 Task: Search one way flight ticket for 5 adults, 1 child, 2 infants in seat and 1 infant on lap in business from Sanford: Orlando Sanford International Airport to Springfield: Abraham Lincoln Capital Airport on 5-2-2023. Choice of flights is Frontier. Number of bags: 11 checked bags. Outbound departure time preference is 11:30.
Action: Mouse moved to (280, 362)
Screenshot: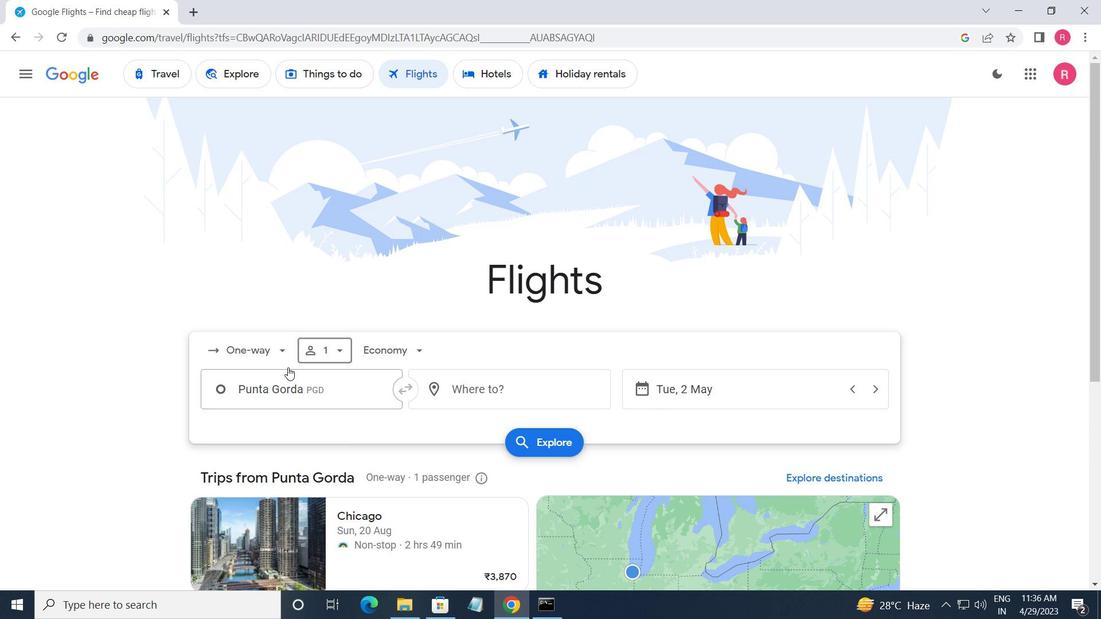 
Action: Mouse pressed left at (280, 362)
Screenshot: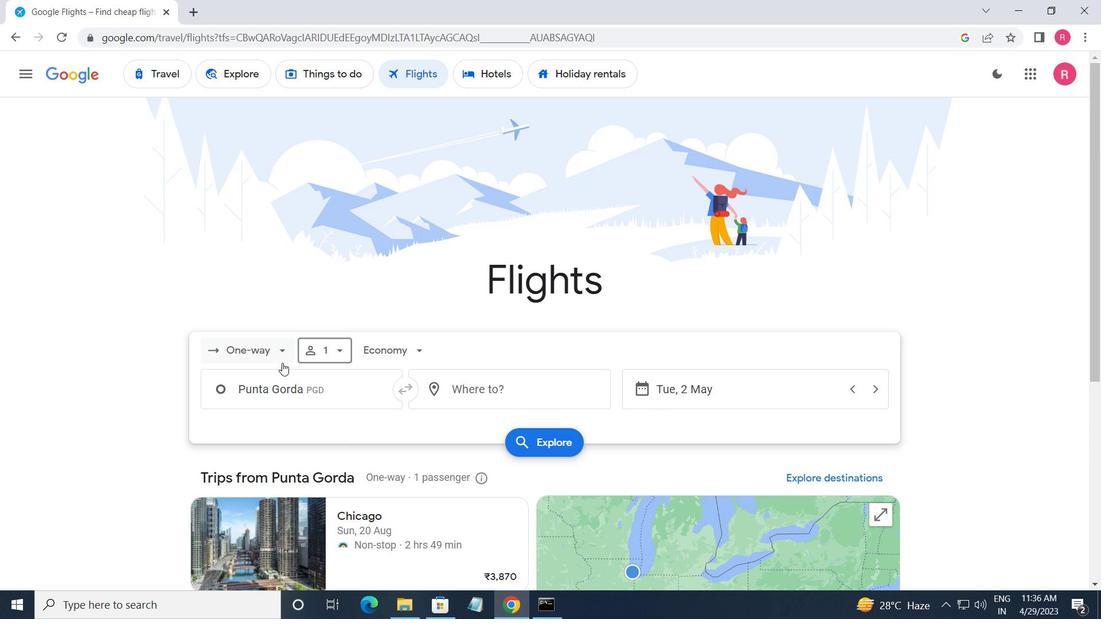 
Action: Mouse moved to (267, 418)
Screenshot: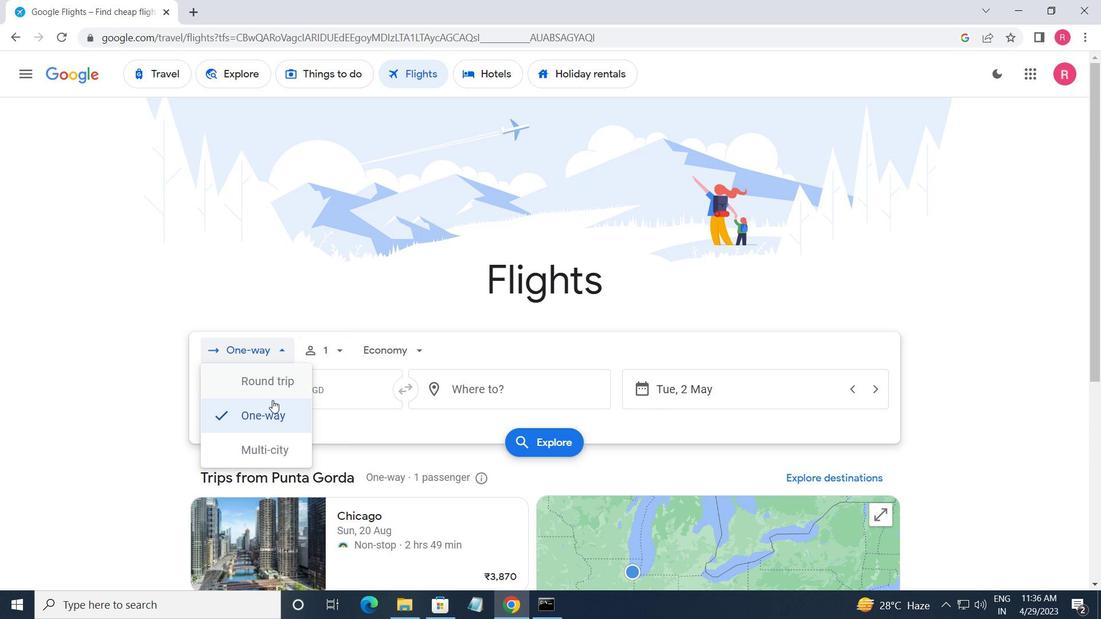 
Action: Mouse pressed left at (267, 418)
Screenshot: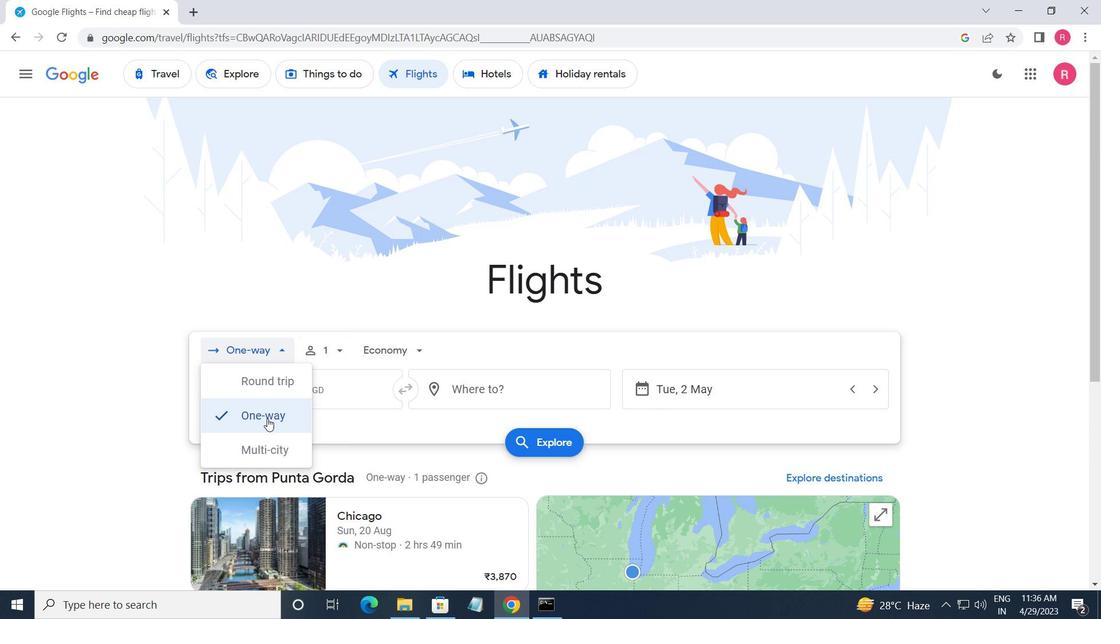 
Action: Mouse moved to (336, 361)
Screenshot: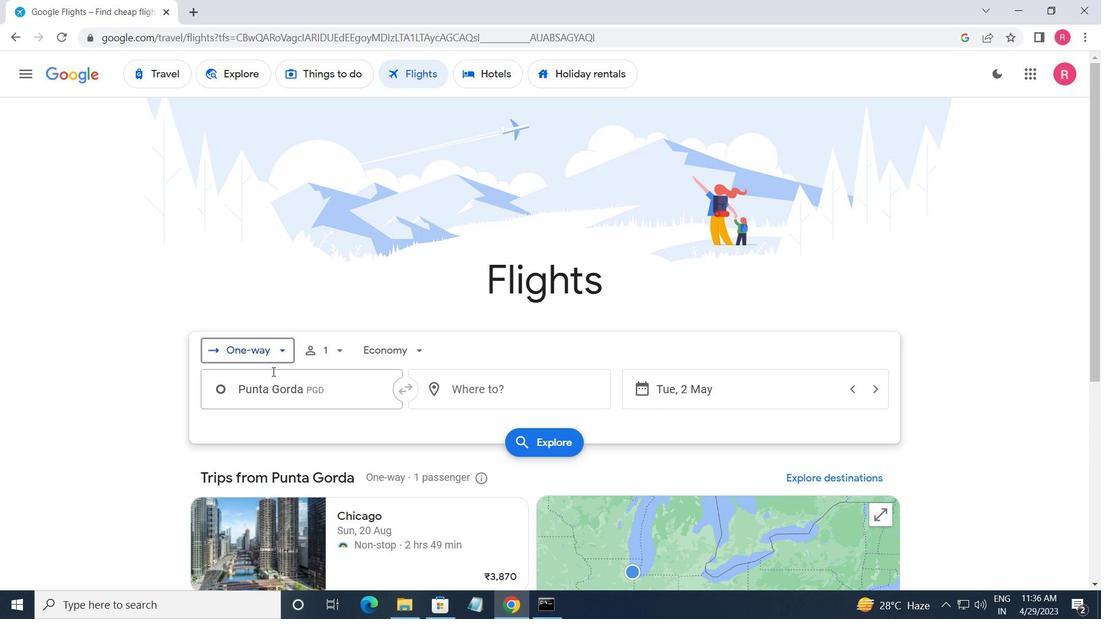 
Action: Mouse pressed left at (336, 361)
Screenshot: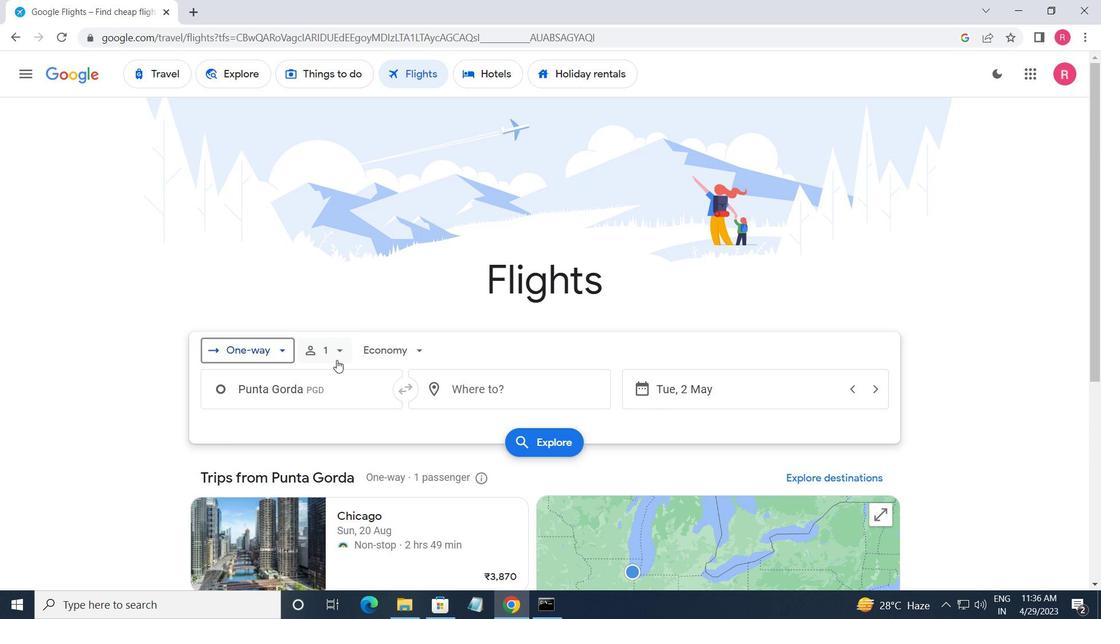 
Action: Mouse moved to (445, 395)
Screenshot: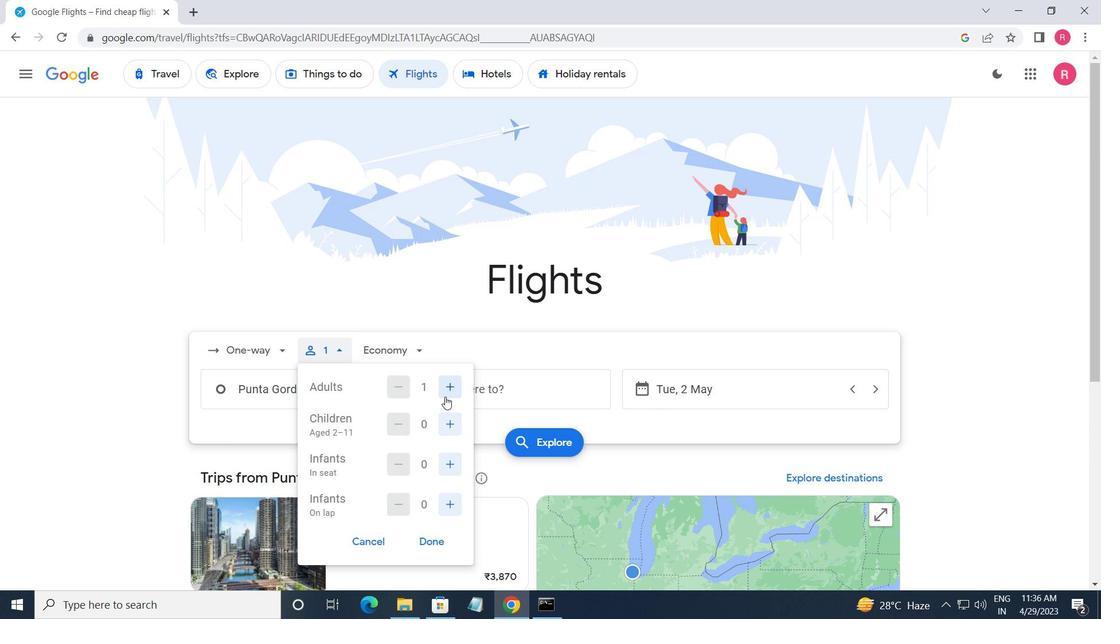 
Action: Mouse pressed left at (445, 395)
Screenshot: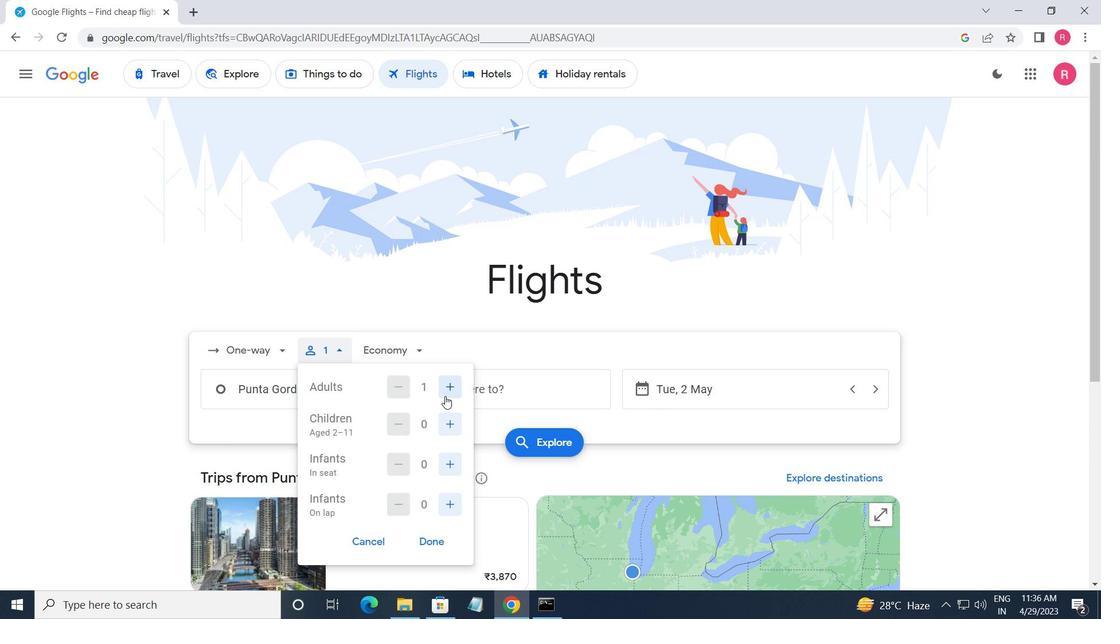 
Action: Mouse moved to (445, 394)
Screenshot: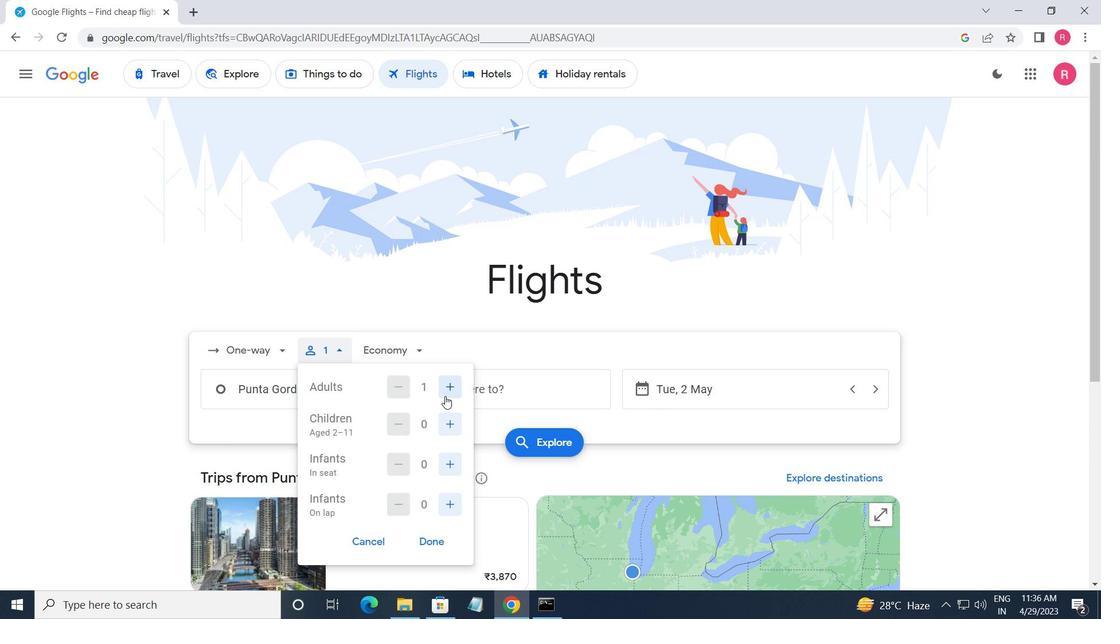 
Action: Mouse pressed left at (445, 394)
Screenshot: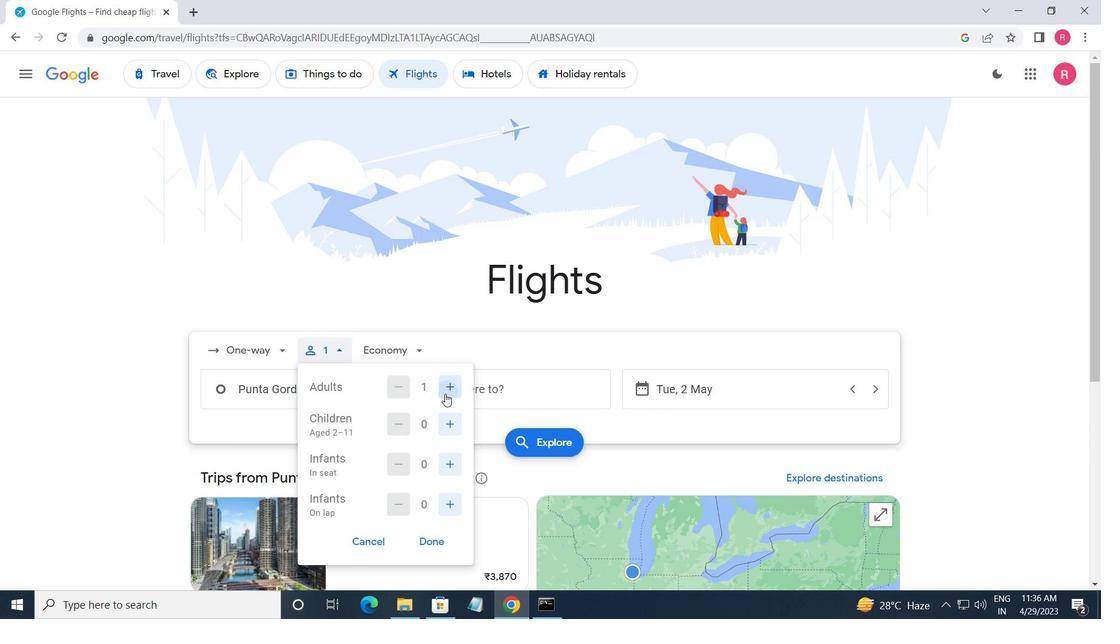 
Action: Mouse pressed left at (445, 394)
Screenshot: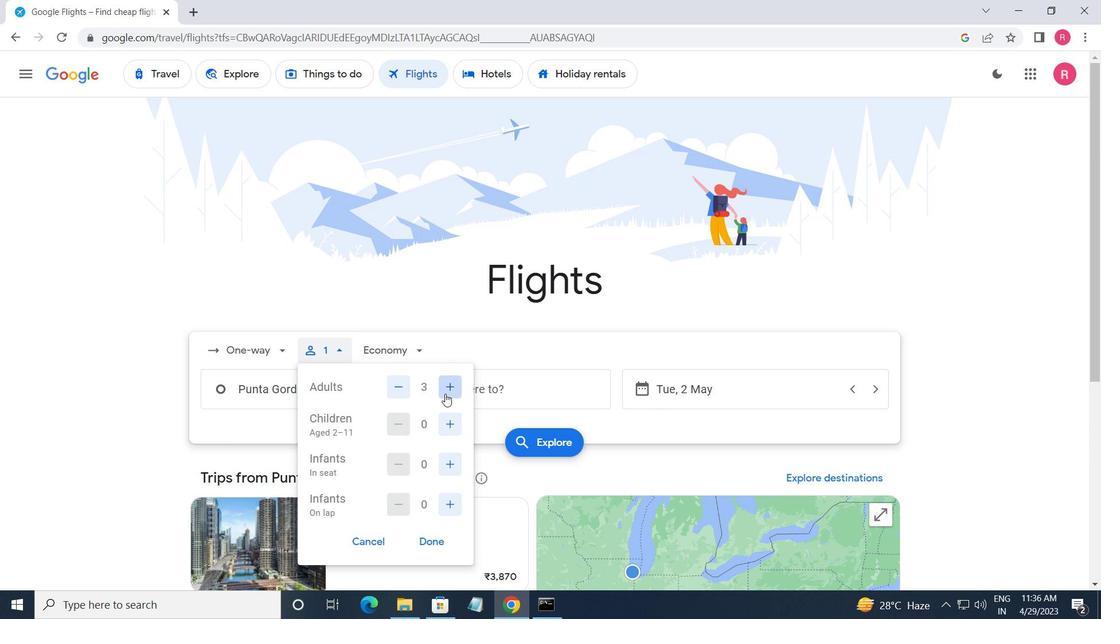 
Action: Mouse pressed left at (445, 394)
Screenshot: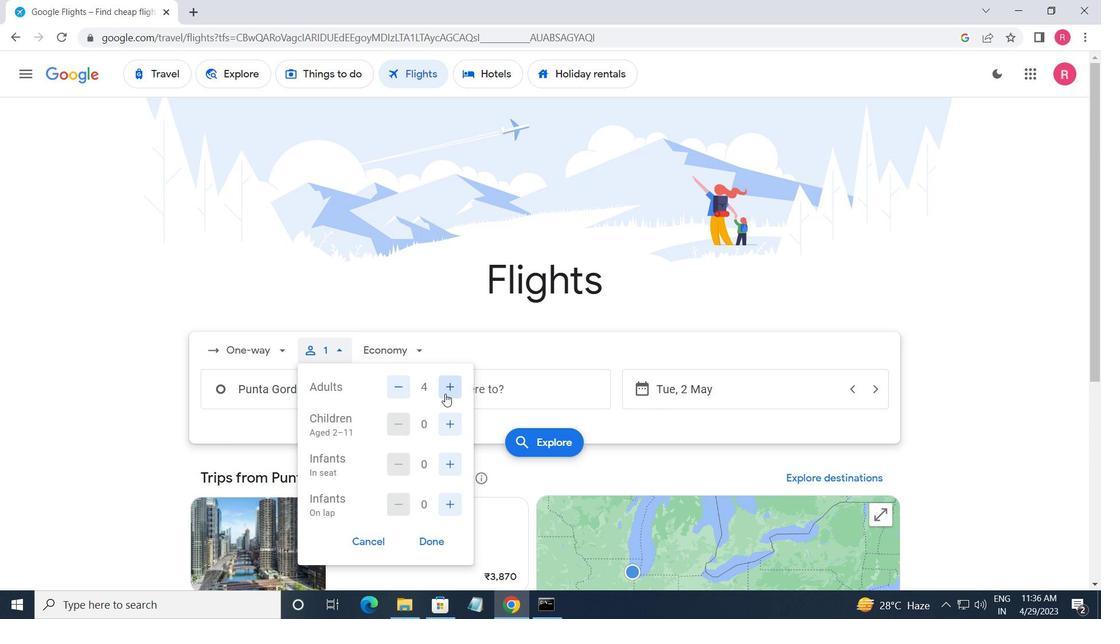 
Action: Mouse moved to (447, 431)
Screenshot: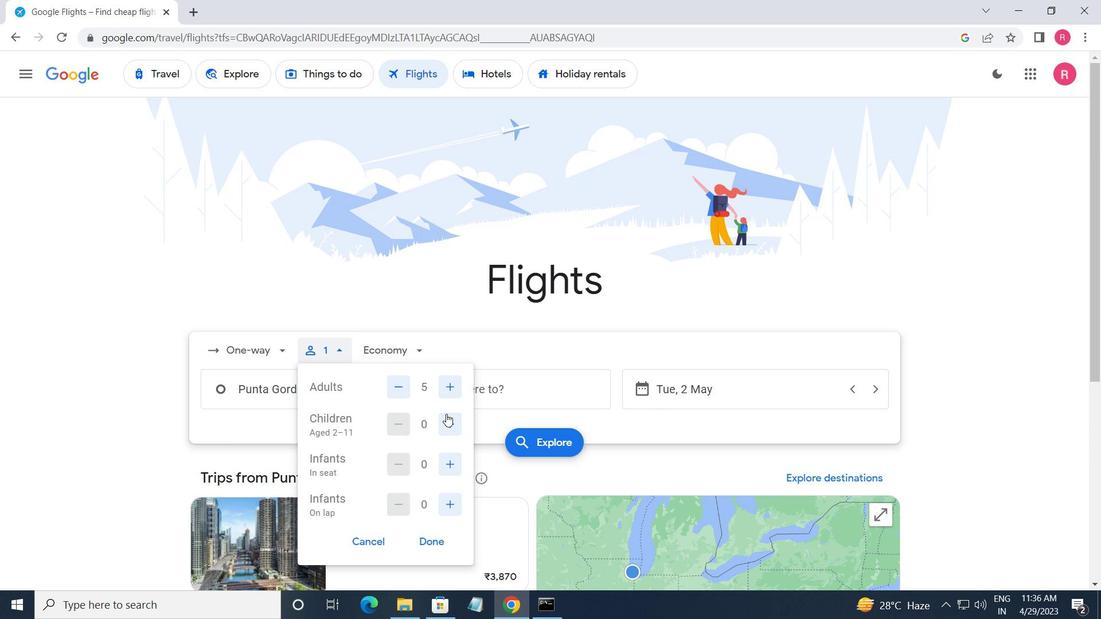 
Action: Mouse pressed left at (447, 431)
Screenshot: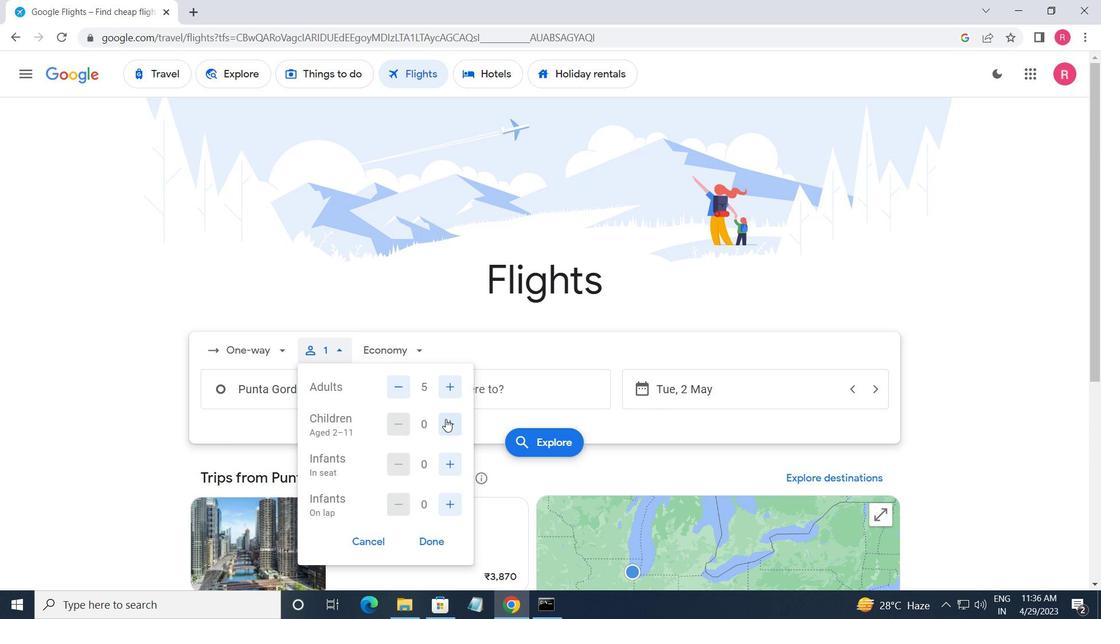 
Action: Mouse moved to (448, 455)
Screenshot: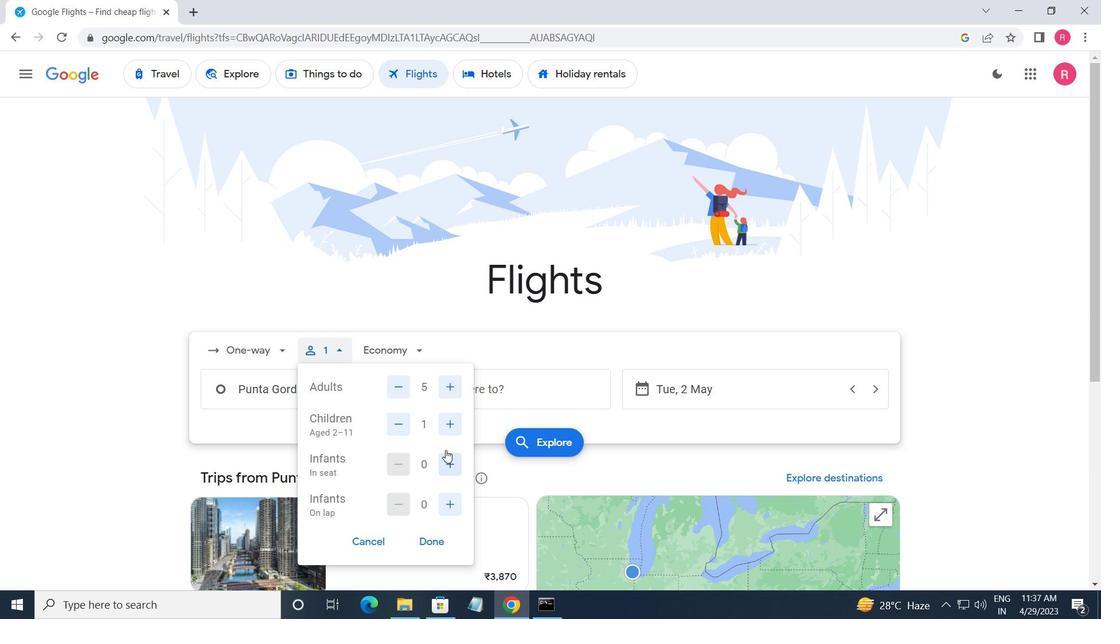 
Action: Mouse pressed left at (448, 455)
Screenshot: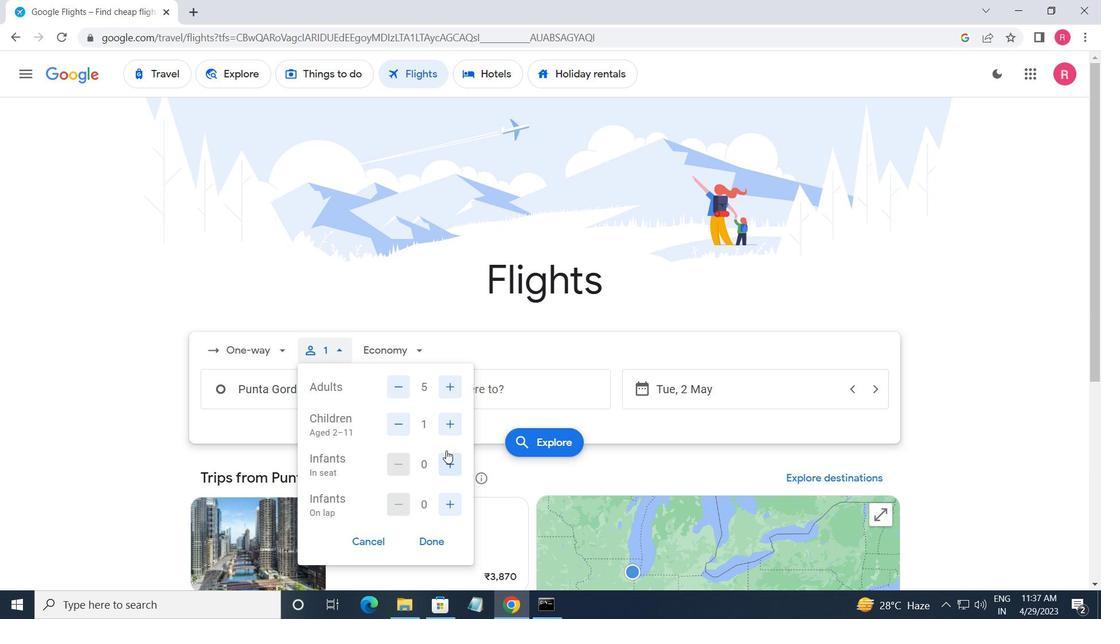 
Action: Mouse pressed left at (448, 455)
Screenshot: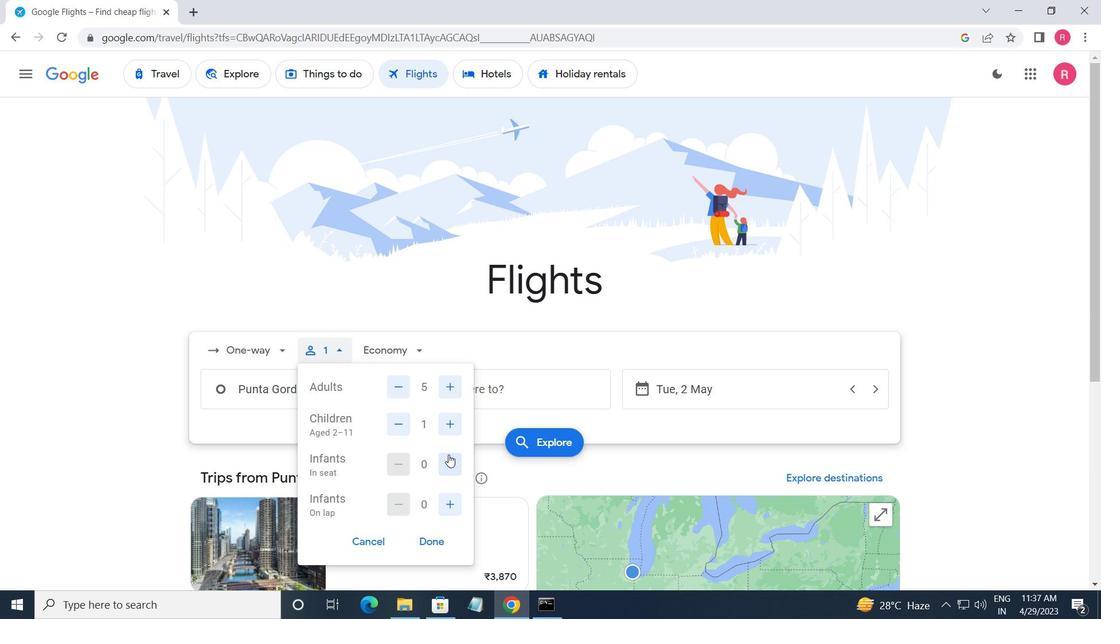 
Action: Mouse moved to (449, 499)
Screenshot: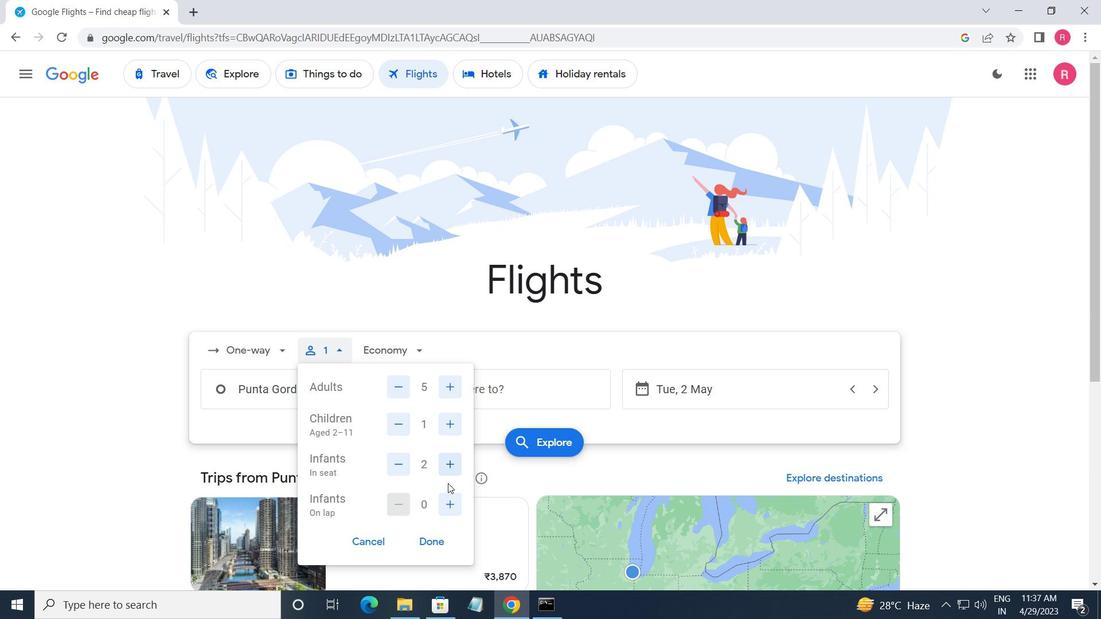 
Action: Mouse pressed left at (449, 499)
Screenshot: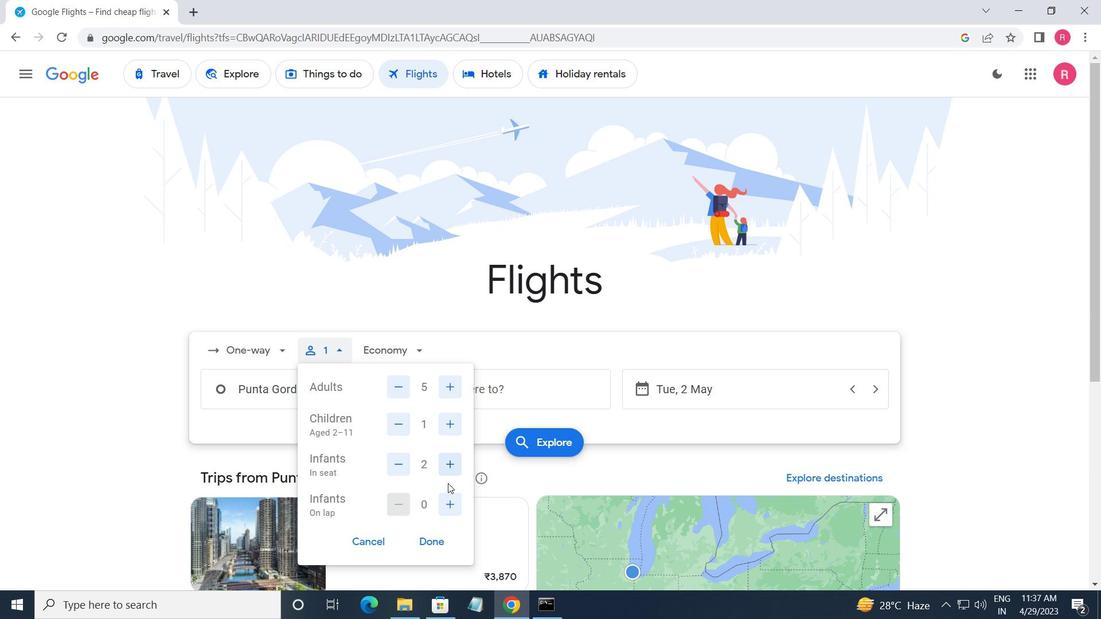 
Action: Mouse moved to (435, 535)
Screenshot: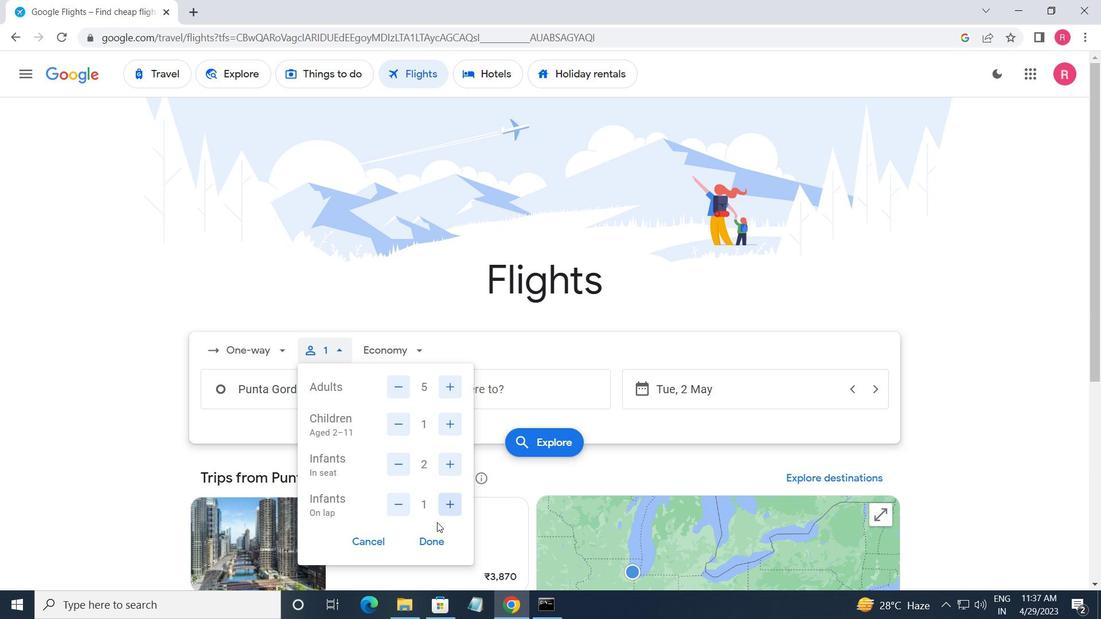 
Action: Mouse pressed left at (435, 535)
Screenshot: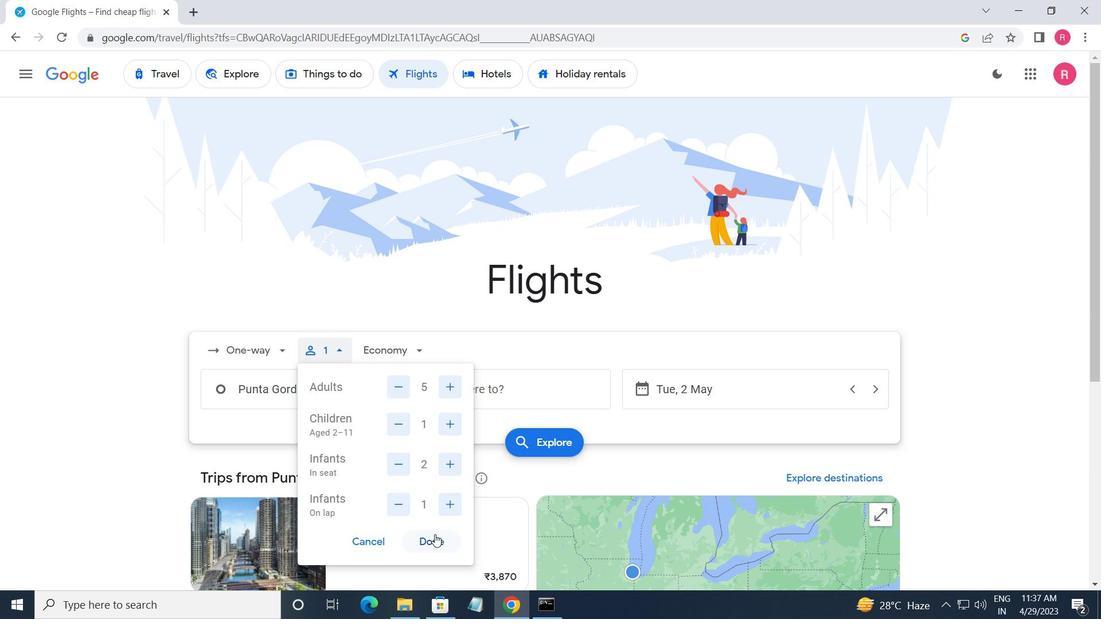 
Action: Mouse moved to (381, 339)
Screenshot: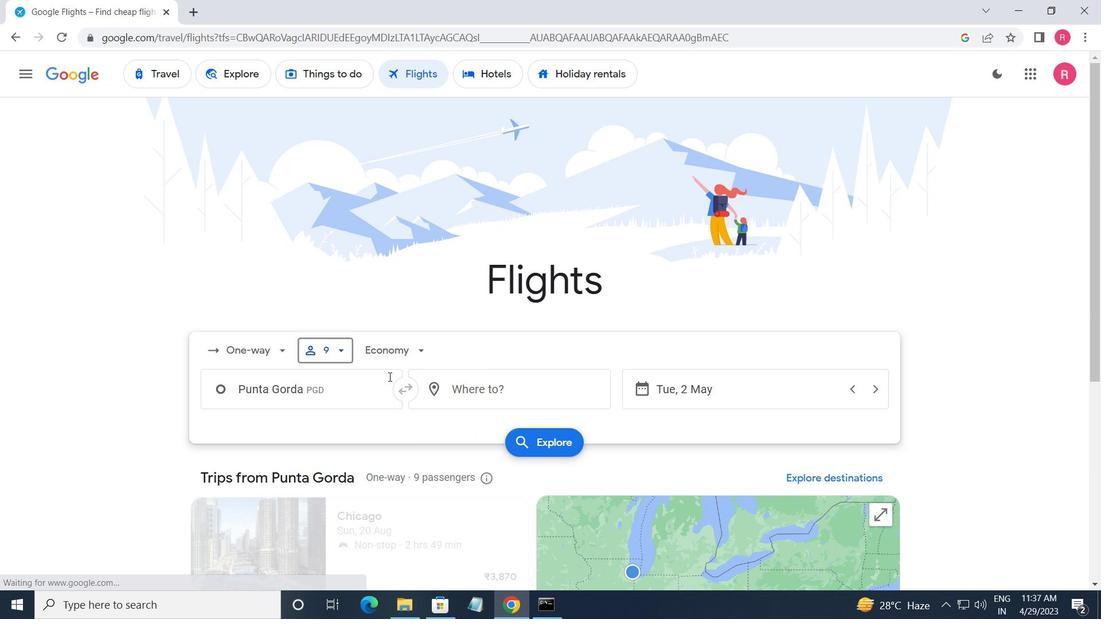 
Action: Mouse pressed left at (381, 339)
Screenshot: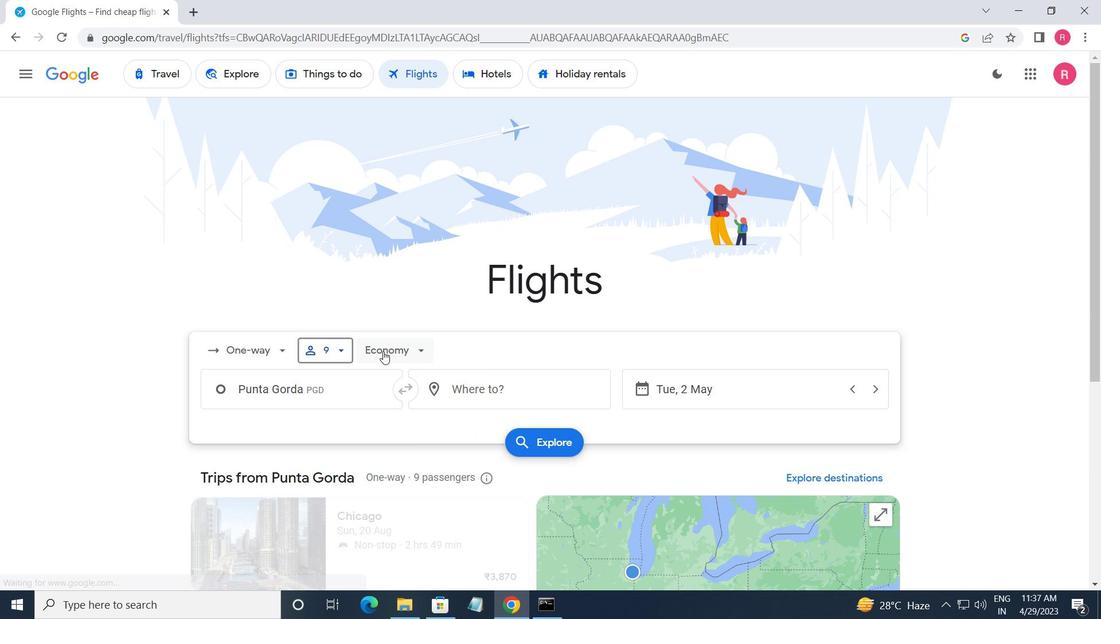
Action: Mouse moved to (418, 449)
Screenshot: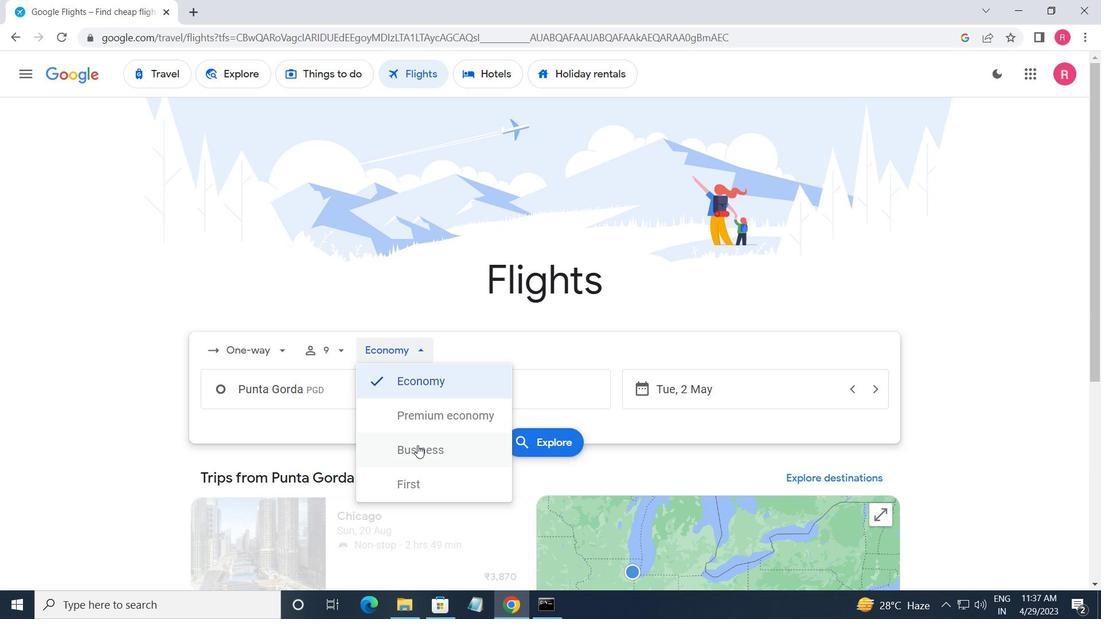 
Action: Mouse pressed left at (418, 449)
Screenshot: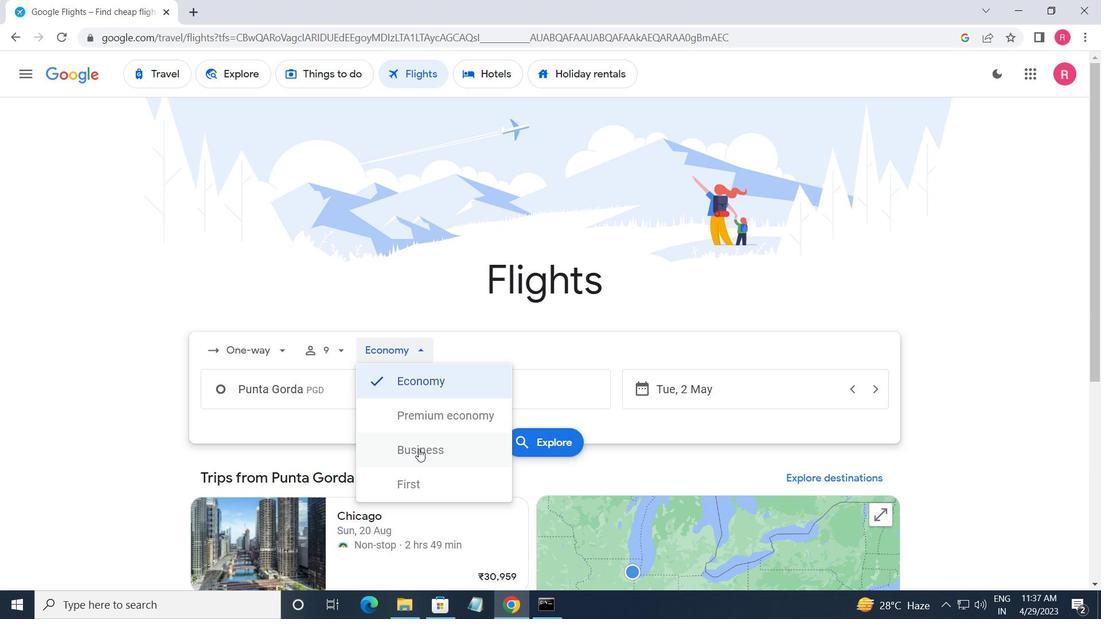 
Action: Mouse moved to (345, 399)
Screenshot: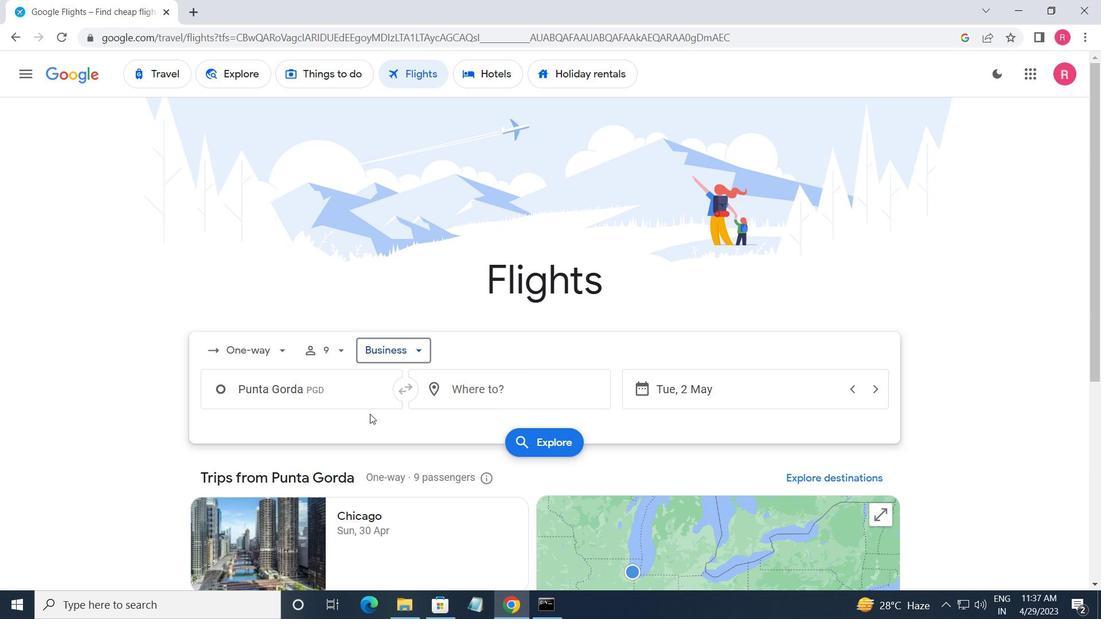 
Action: Mouse pressed left at (345, 399)
Screenshot: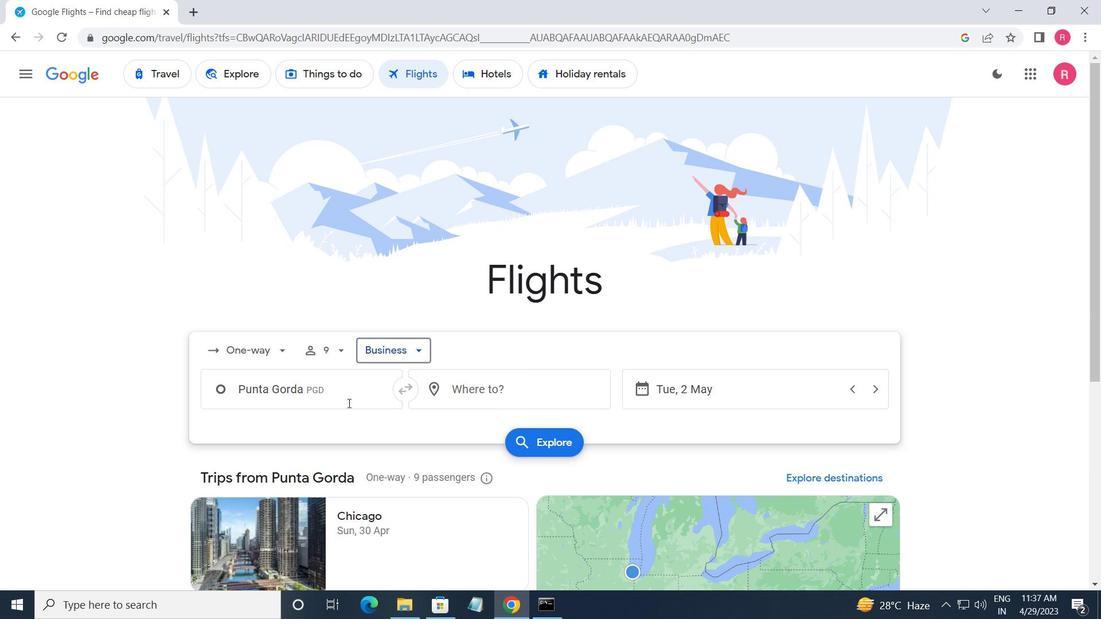 
Action: Mouse moved to (342, 428)
Screenshot: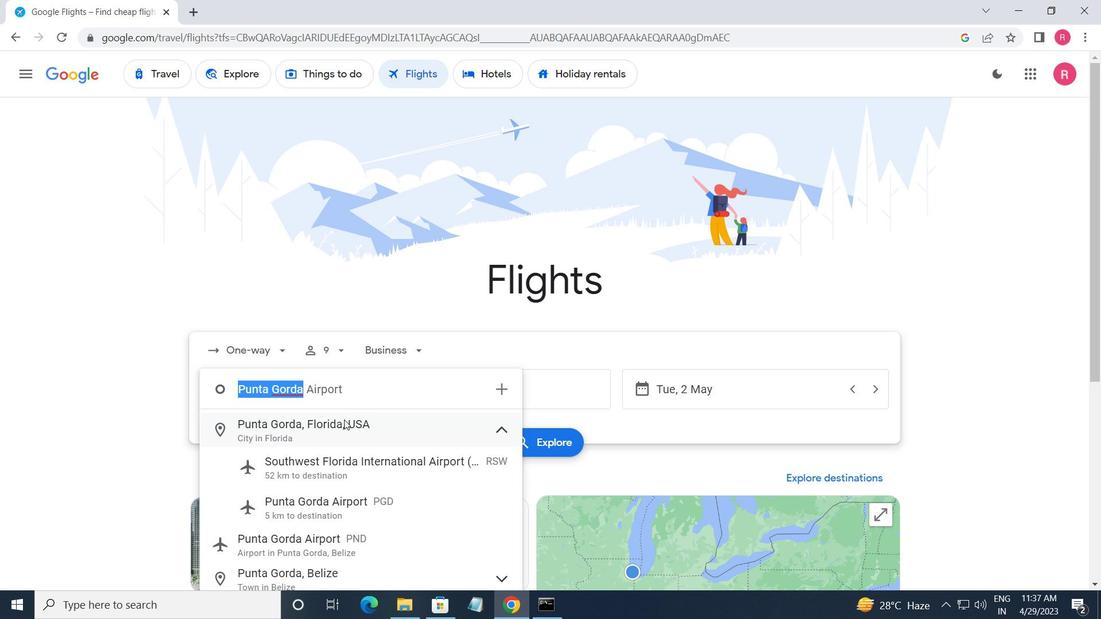 
Action: Key pressed <Key.shift_r>Orlando
Screenshot: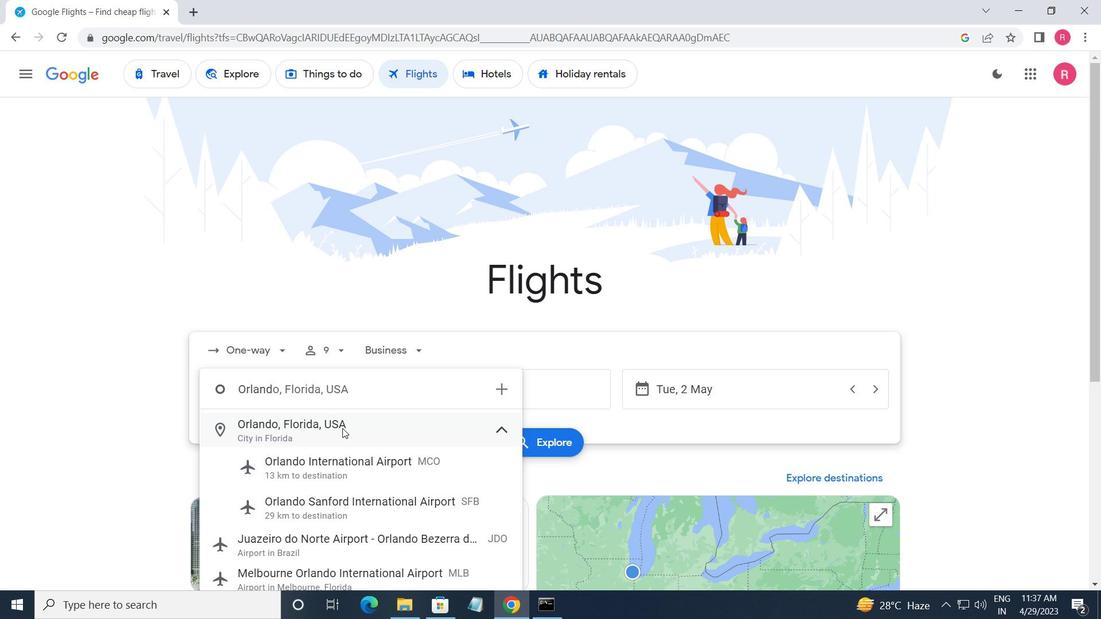 
Action: Mouse moved to (346, 510)
Screenshot: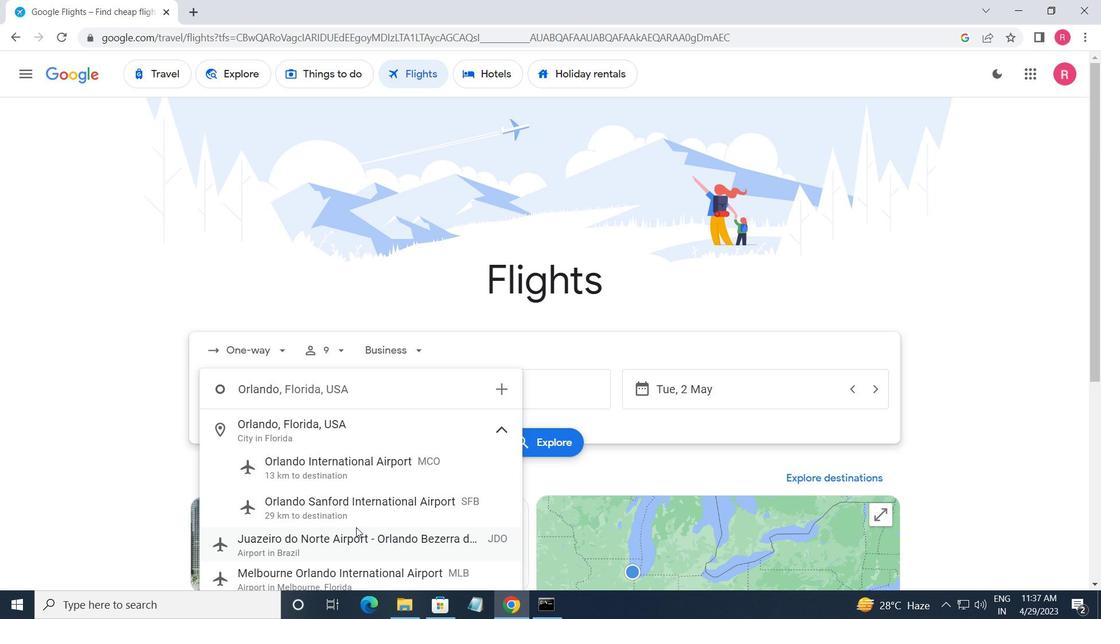 
Action: Mouse pressed left at (346, 510)
Screenshot: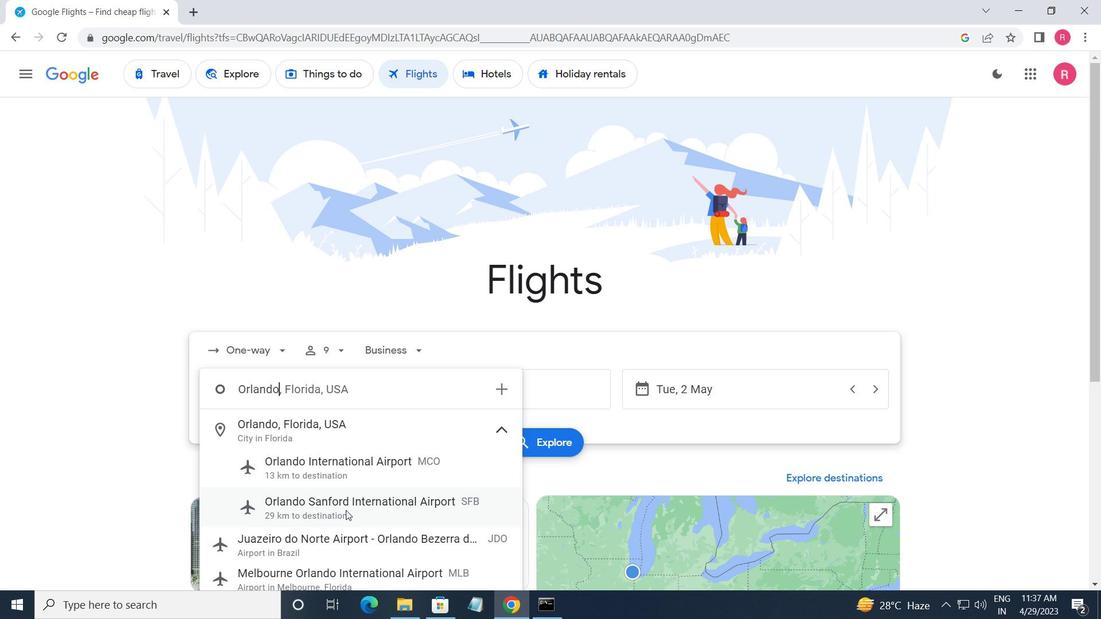 
Action: Mouse moved to (456, 389)
Screenshot: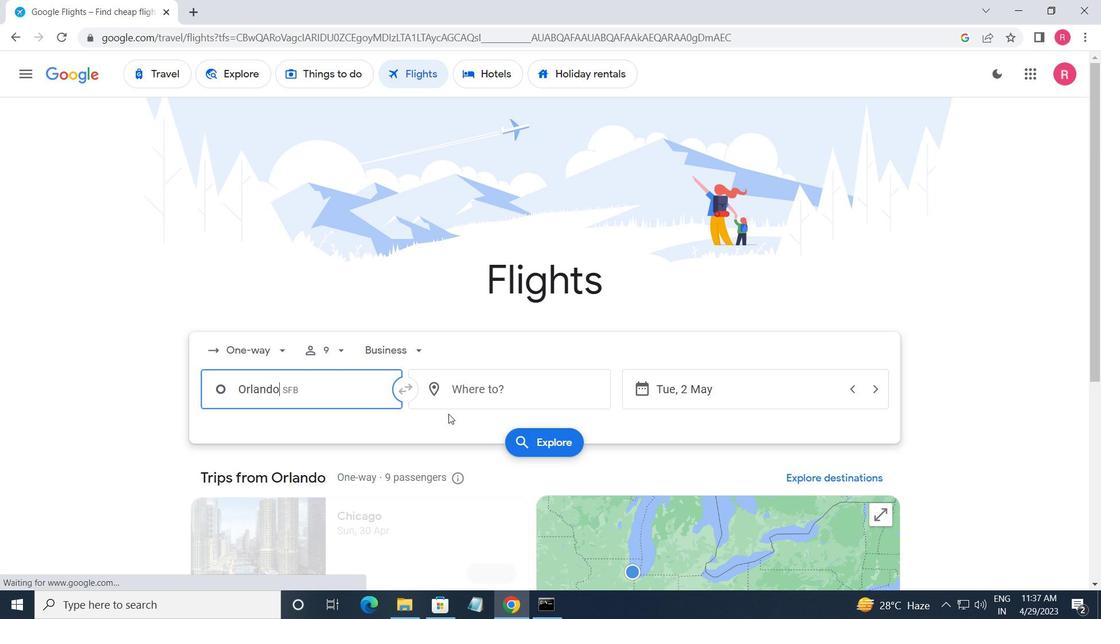 
Action: Mouse pressed left at (456, 389)
Screenshot: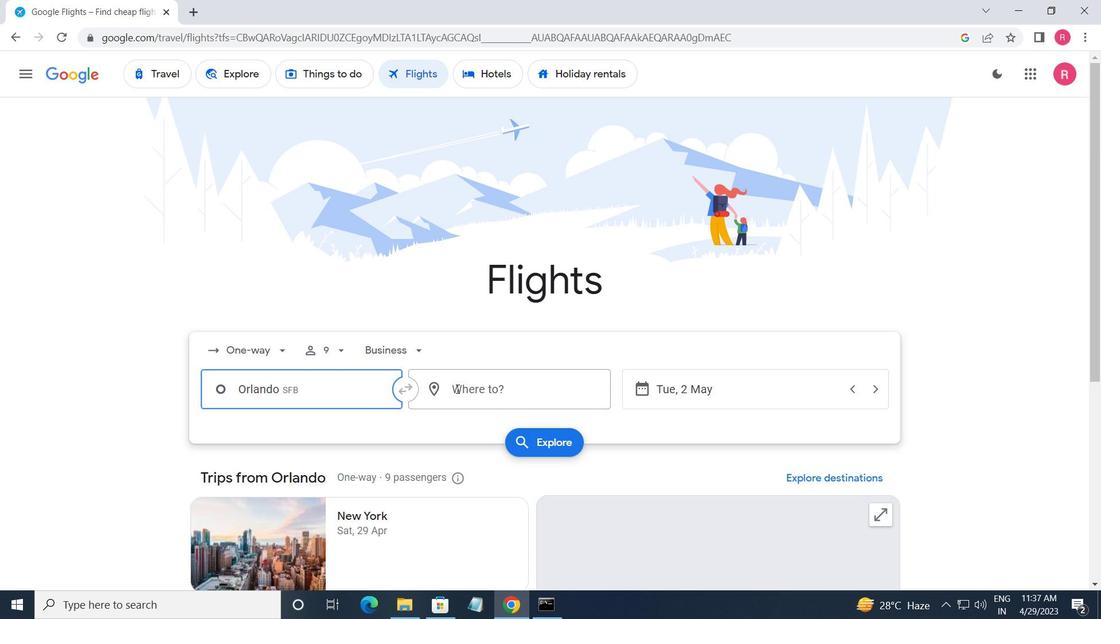 
Action: Mouse moved to (497, 532)
Screenshot: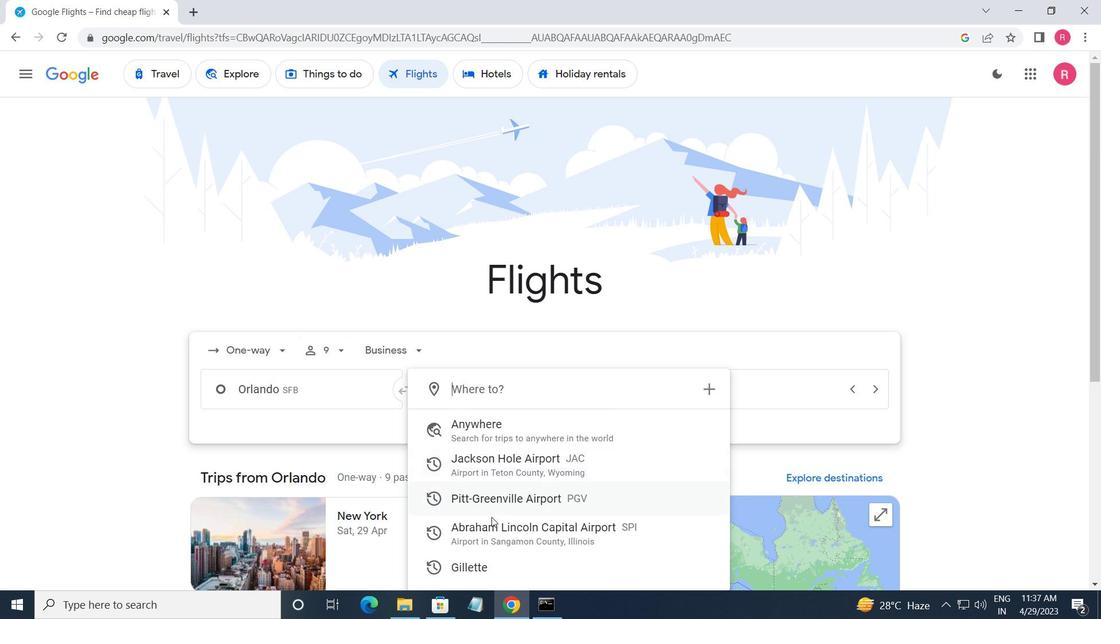 
Action: Mouse pressed left at (497, 532)
Screenshot: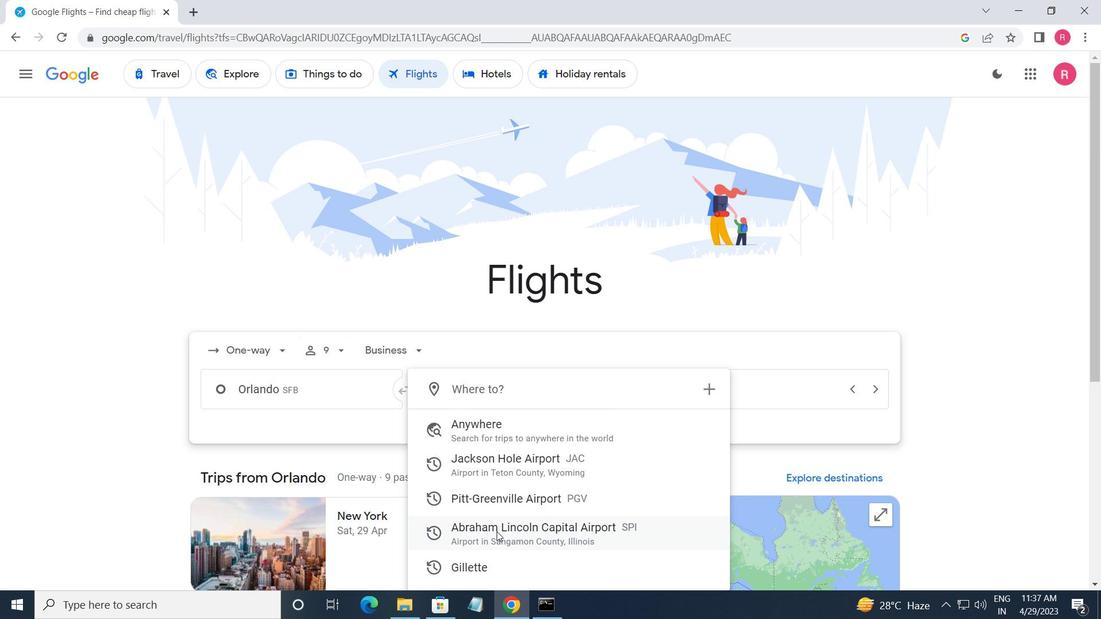 
Action: Mouse moved to (765, 393)
Screenshot: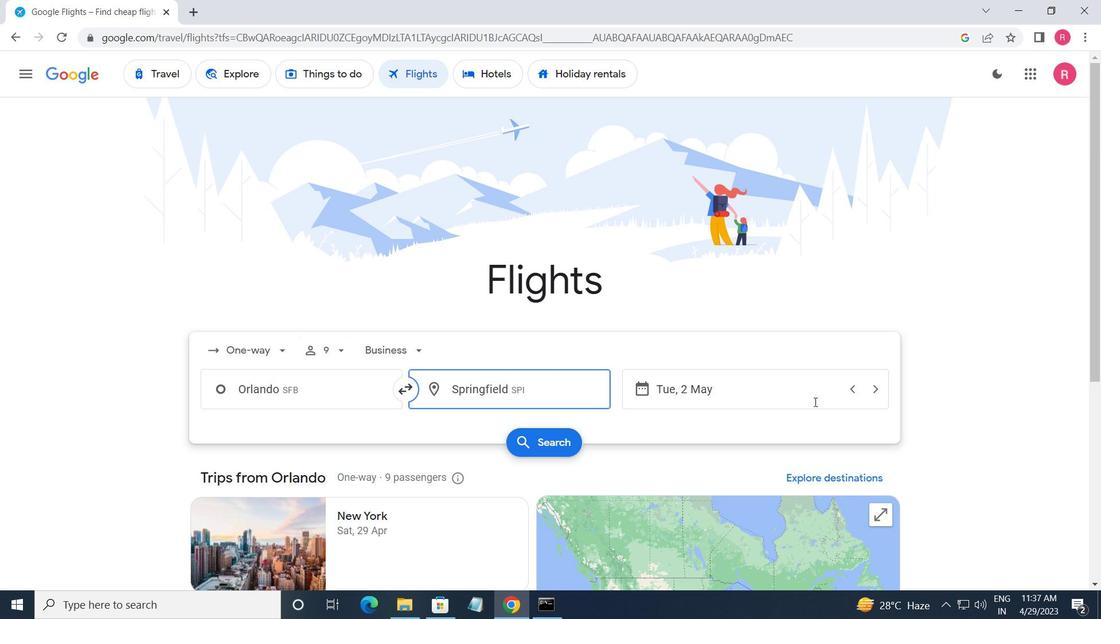 
Action: Mouse pressed left at (765, 393)
Screenshot: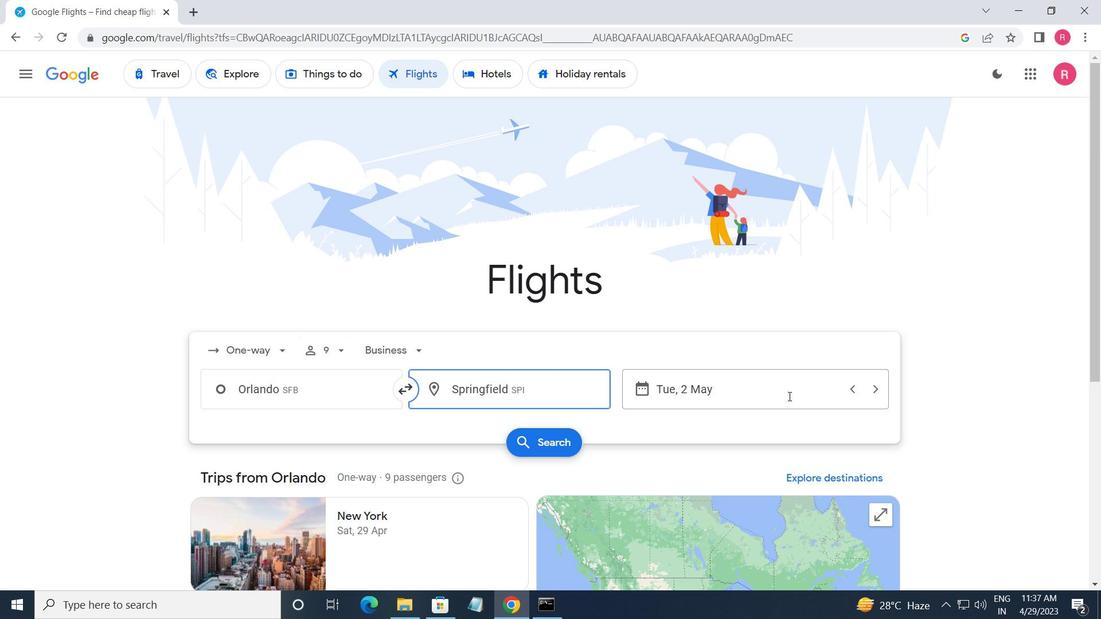 
Action: Mouse moved to (724, 332)
Screenshot: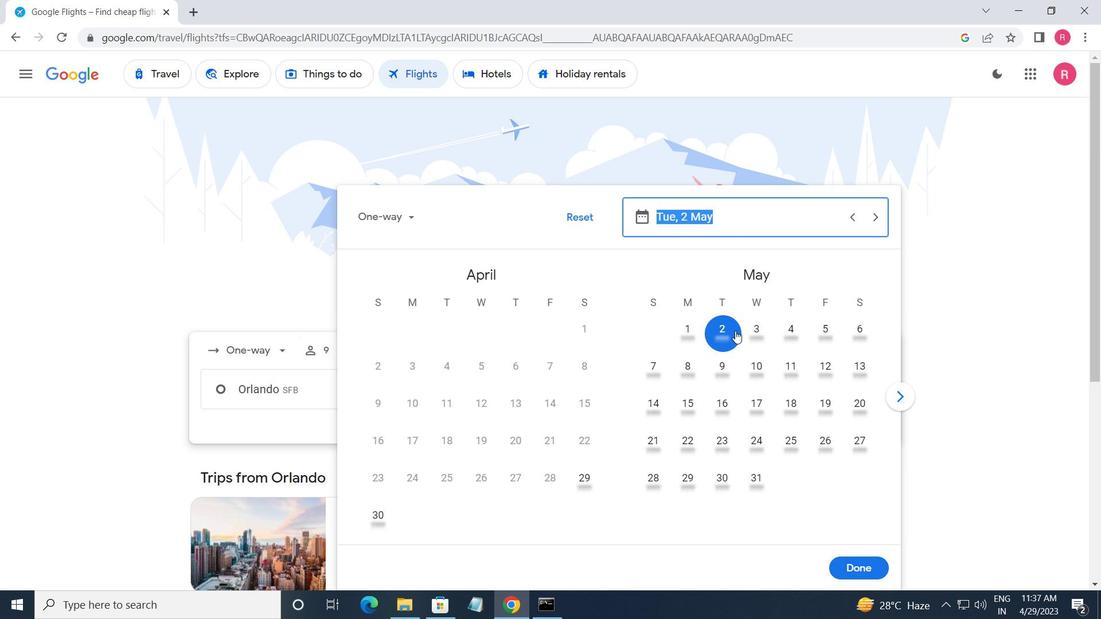
Action: Mouse pressed left at (724, 332)
Screenshot: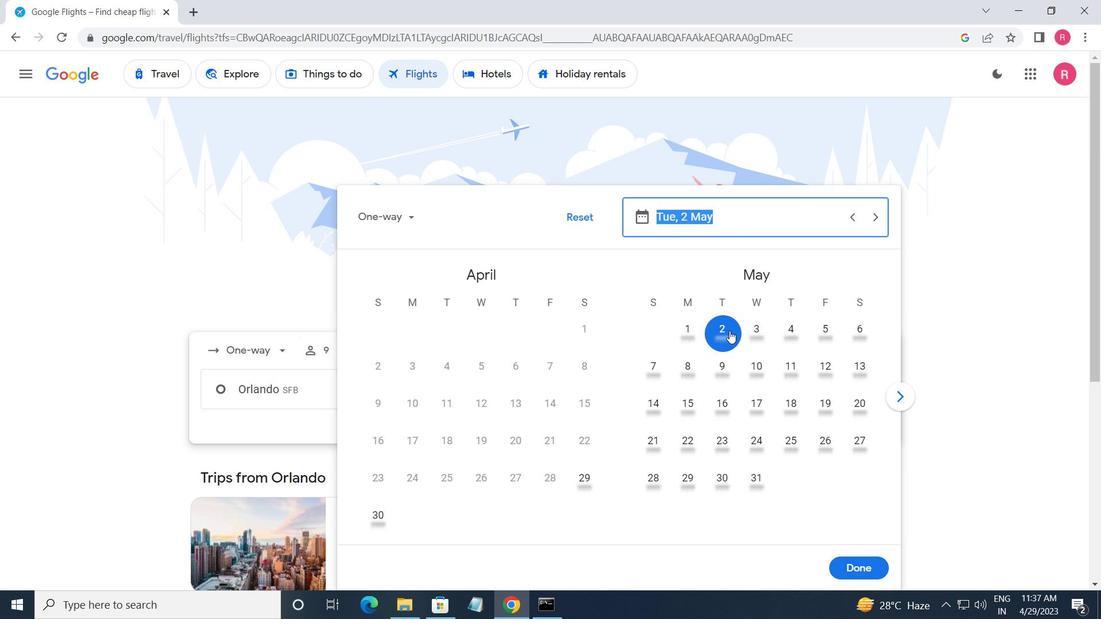 
Action: Mouse moved to (853, 563)
Screenshot: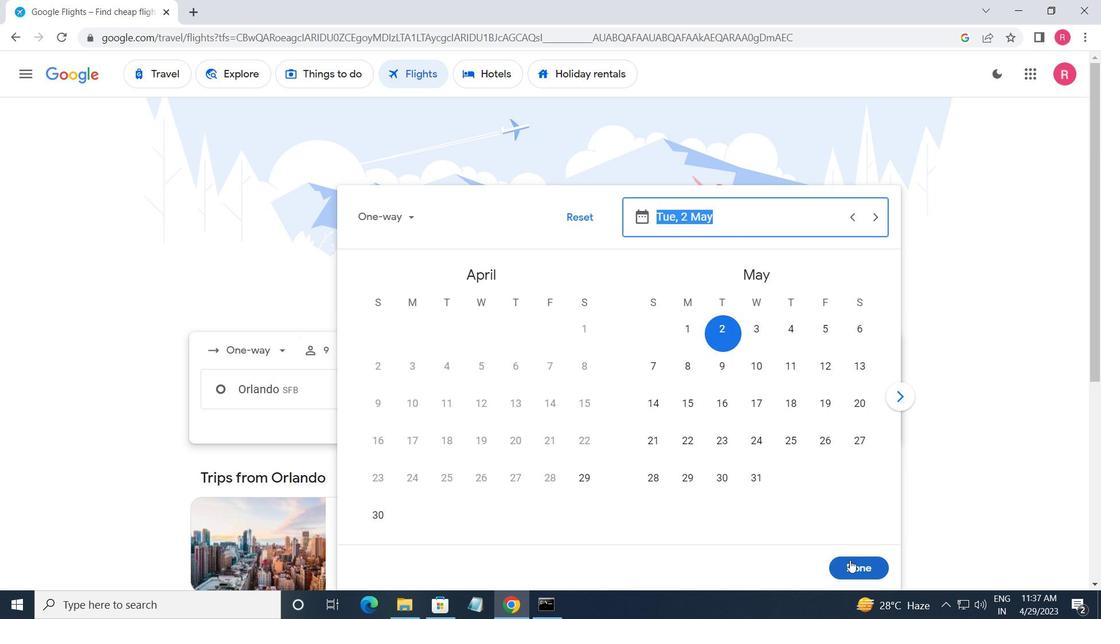 
Action: Mouse pressed left at (853, 563)
Screenshot: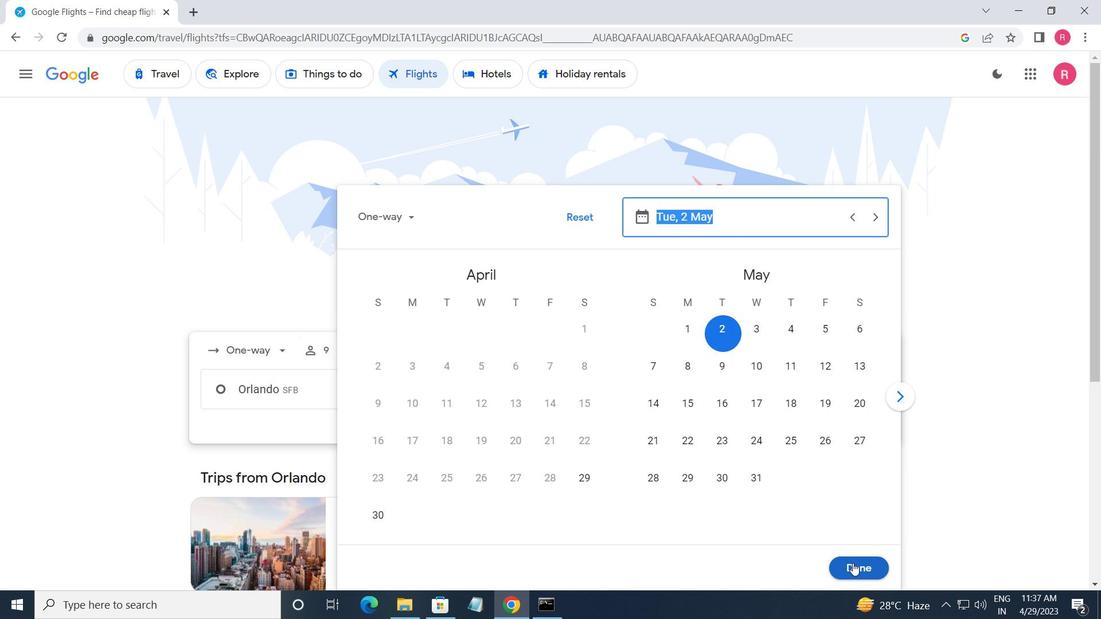 
Action: Mouse moved to (549, 443)
Screenshot: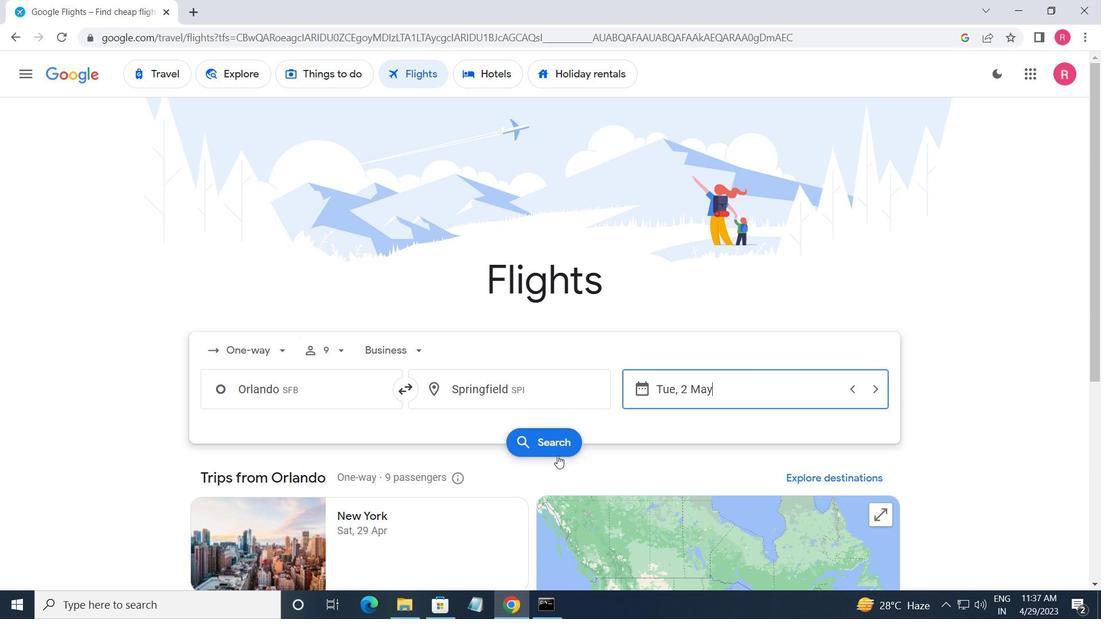 
Action: Mouse pressed left at (549, 443)
Screenshot: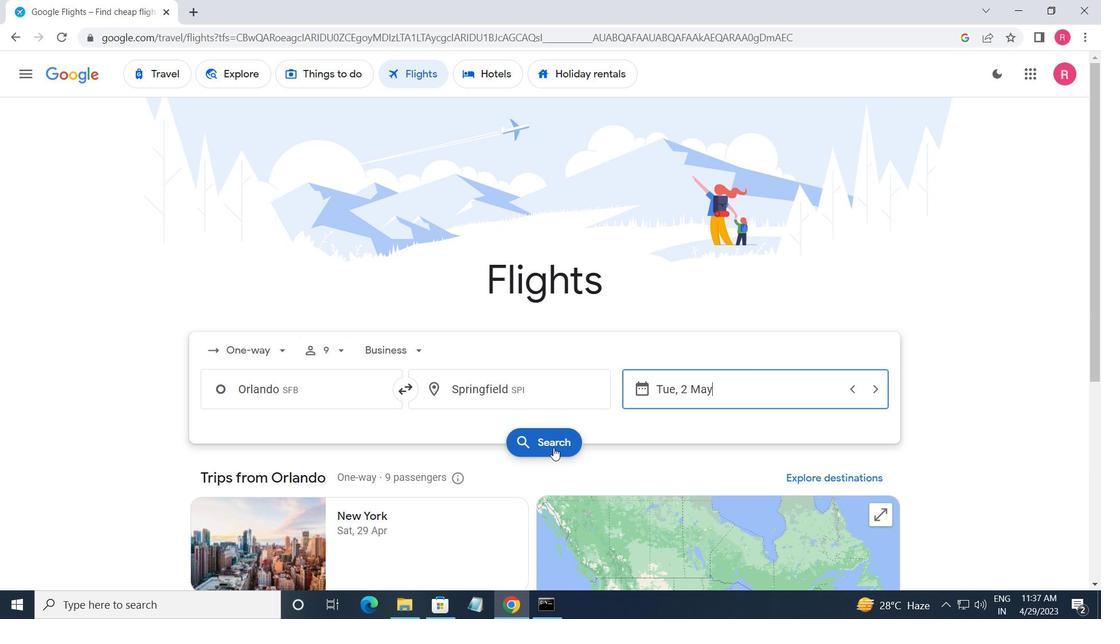 
Action: Mouse moved to (203, 212)
Screenshot: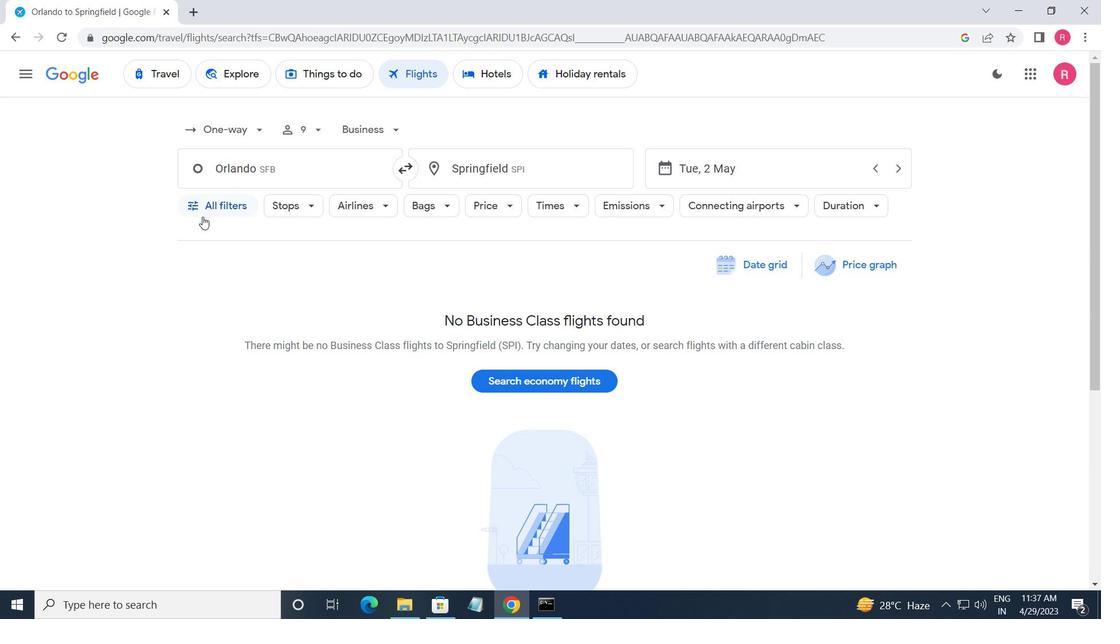 
Action: Mouse pressed left at (203, 212)
Screenshot: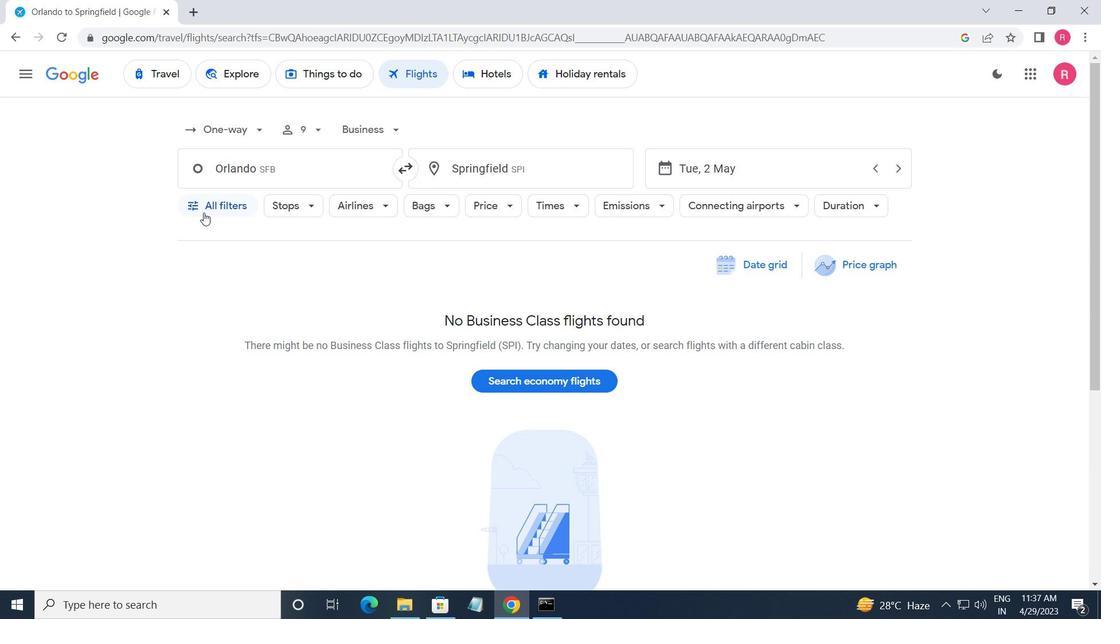 
Action: Mouse moved to (220, 284)
Screenshot: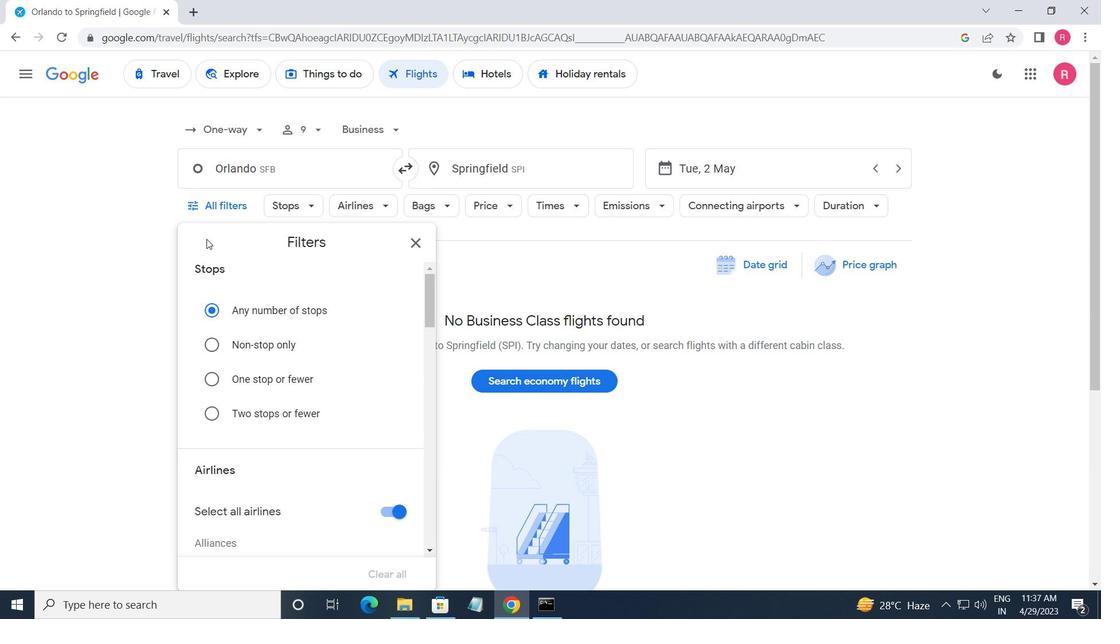 
Action: Mouse scrolled (220, 283) with delta (0, 0)
Screenshot: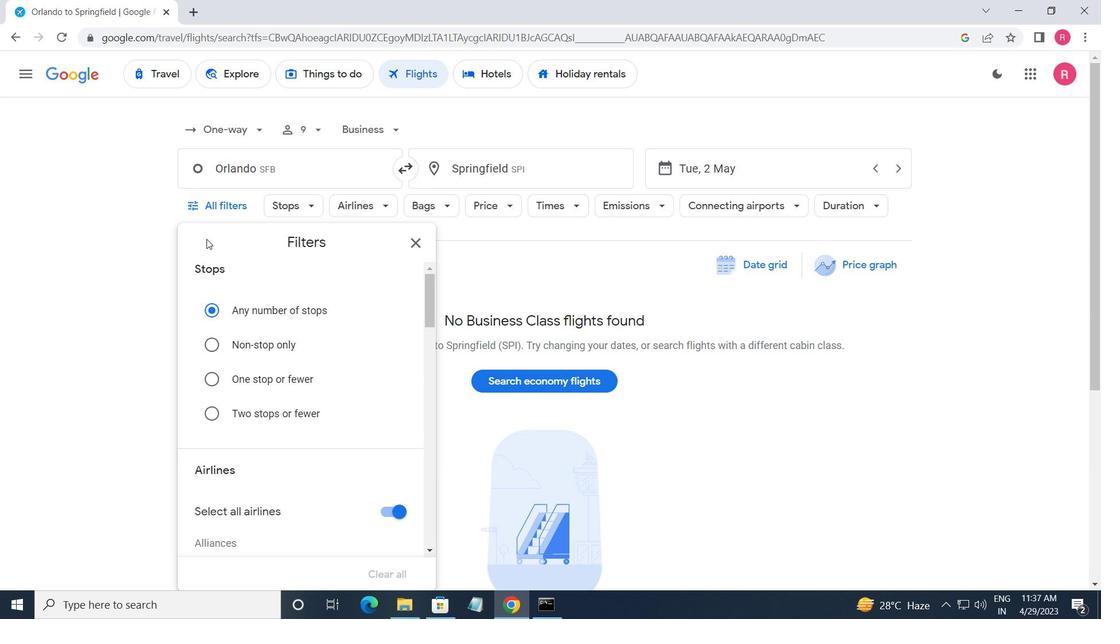 
Action: Mouse moved to (239, 320)
Screenshot: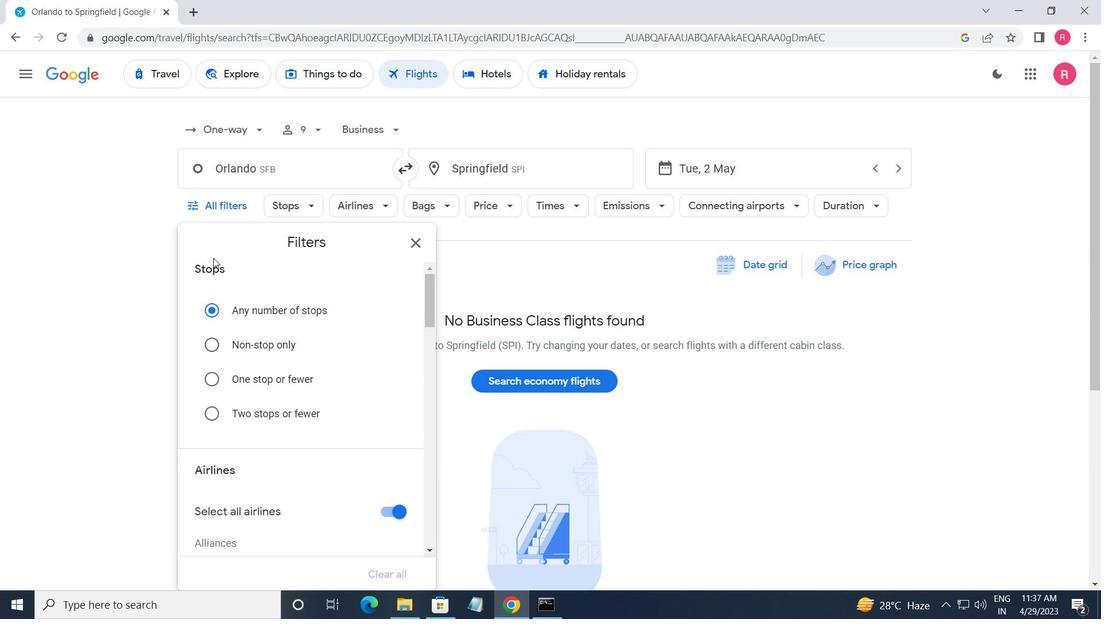 
Action: Mouse scrolled (239, 320) with delta (0, 0)
Screenshot: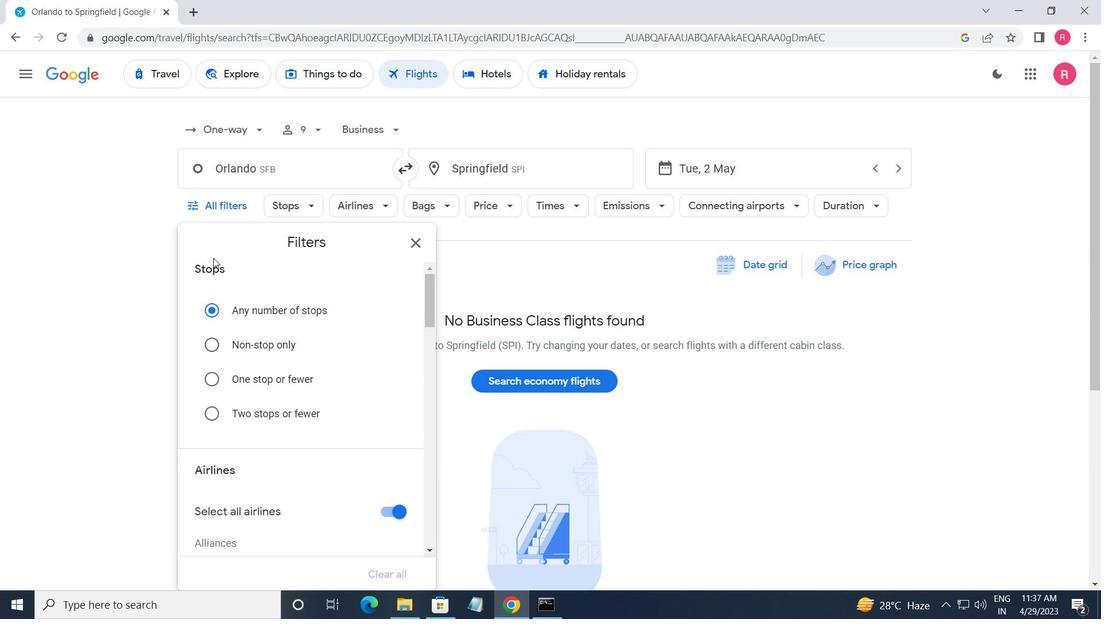 
Action: Mouse moved to (249, 334)
Screenshot: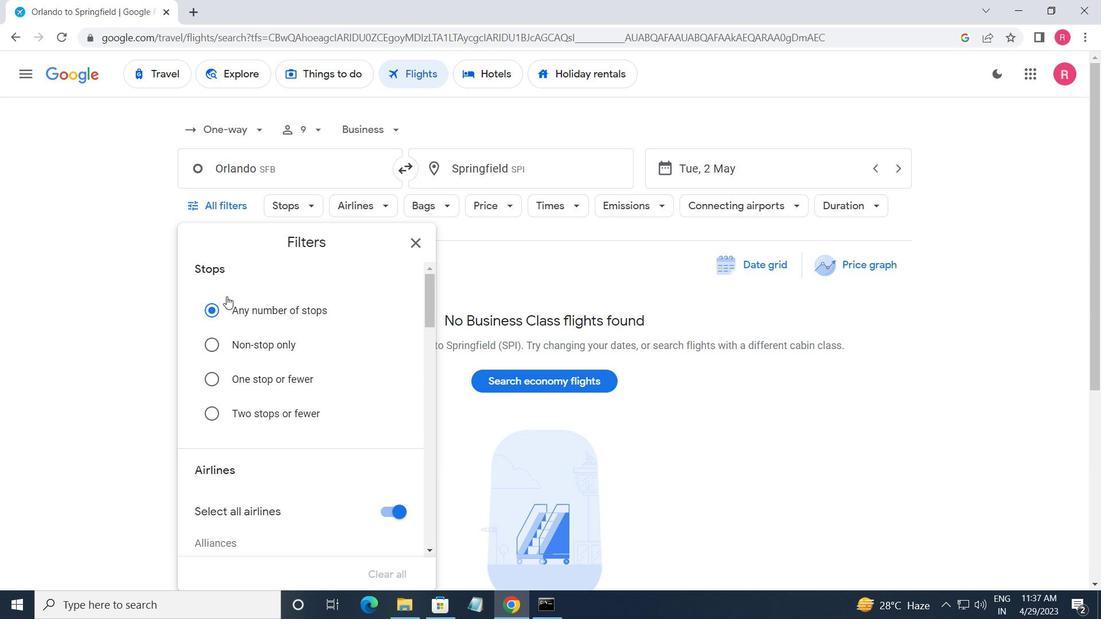 
Action: Mouse scrolled (249, 334) with delta (0, 0)
Screenshot: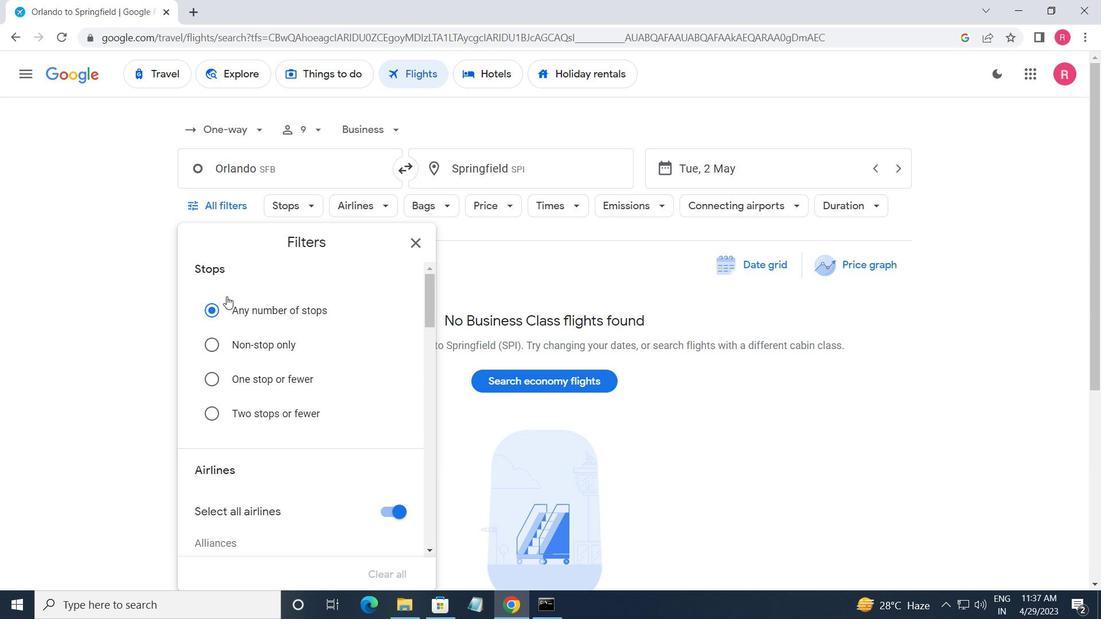 
Action: Mouse moved to (252, 339)
Screenshot: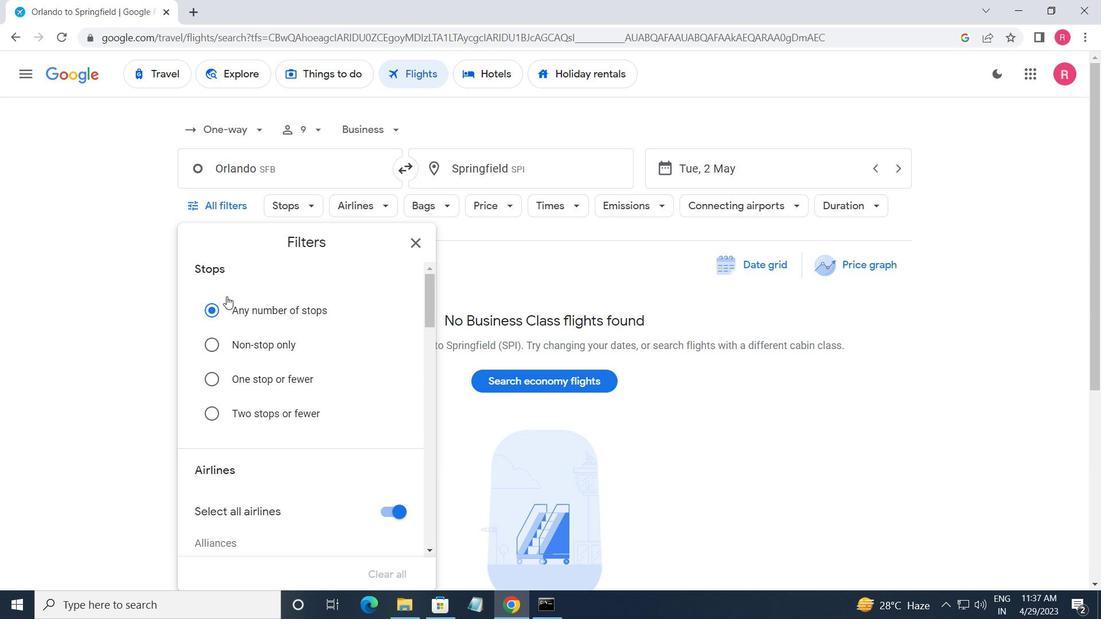 
Action: Mouse scrolled (252, 339) with delta (0, 0)
Screenshot: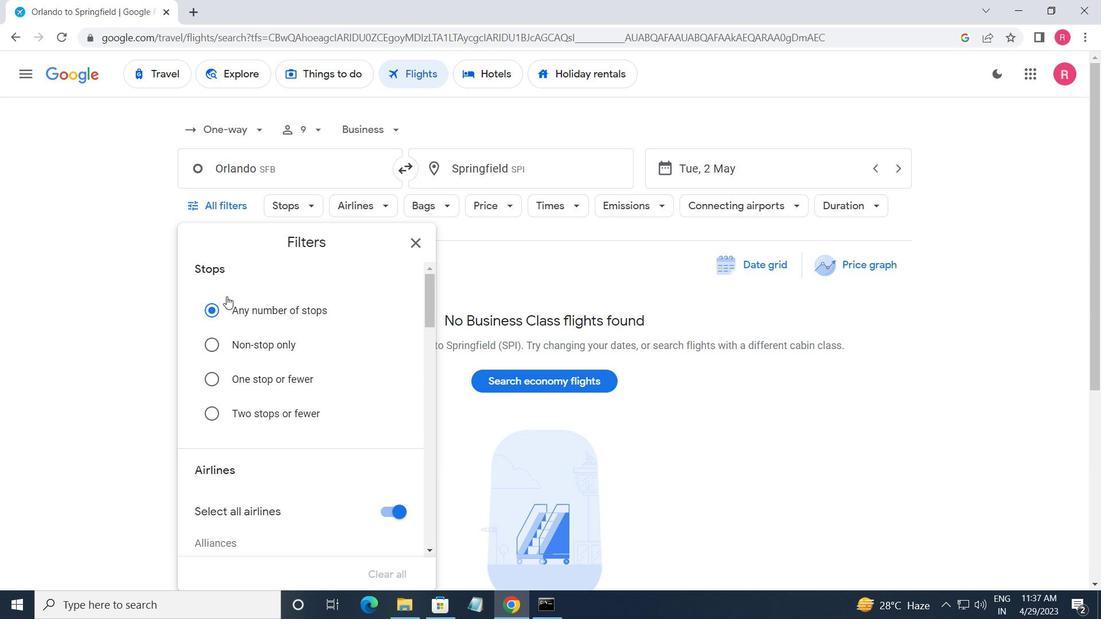 
Action: Mouse moved to (253, 343)
Screenshot: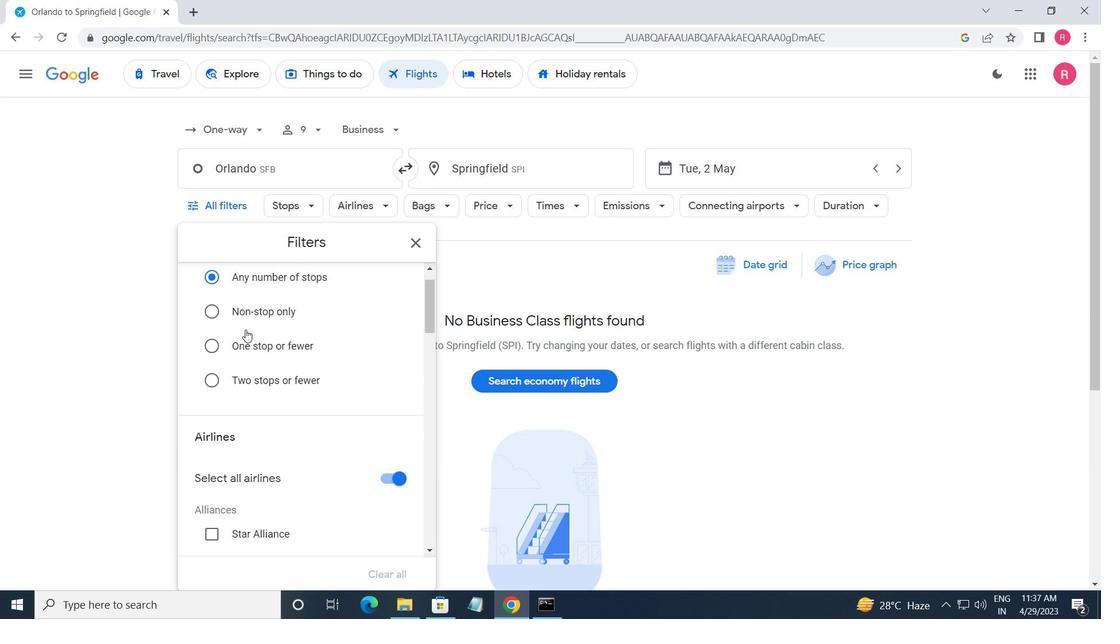 
Action: Mouse scrolled (253, 342) with delta (0, 0)
Screenshot: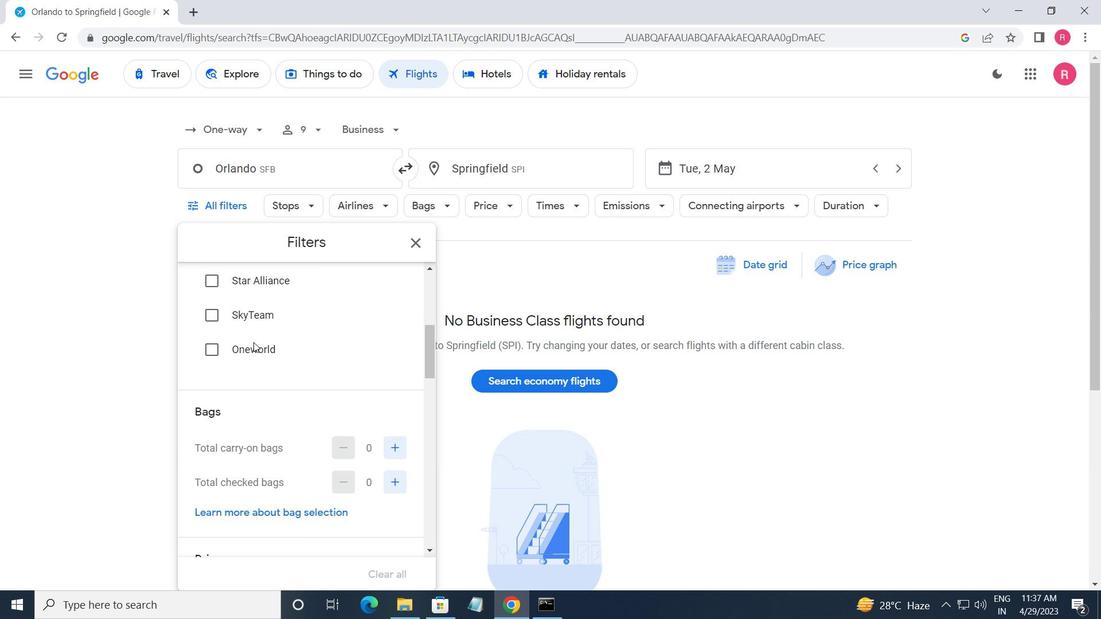 
Action: Mouse moved to (249, 340)
Screenshot: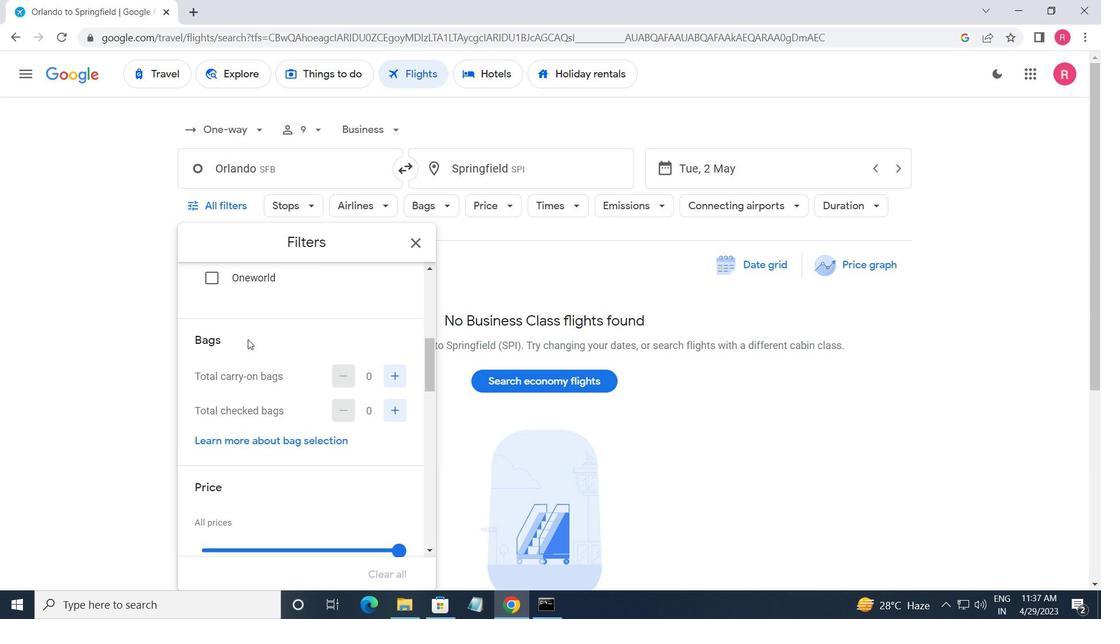 
Action: Mouse scrolled (249, 339) with delta (0, 0)
Screenshot: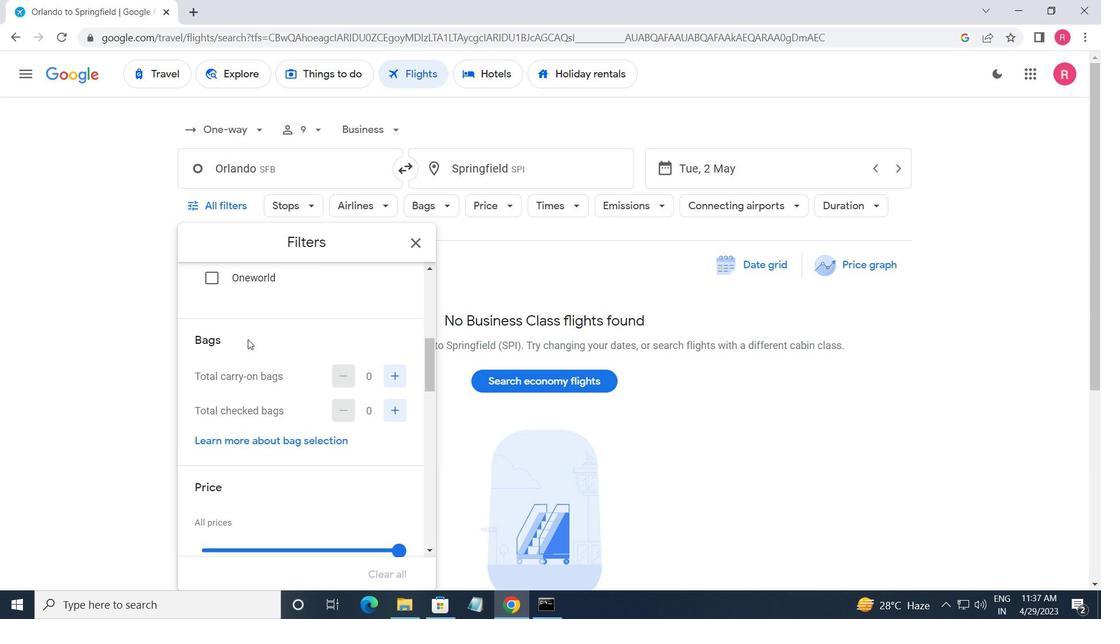 
Action: Mouse moved to (398, 339)
Screenshot: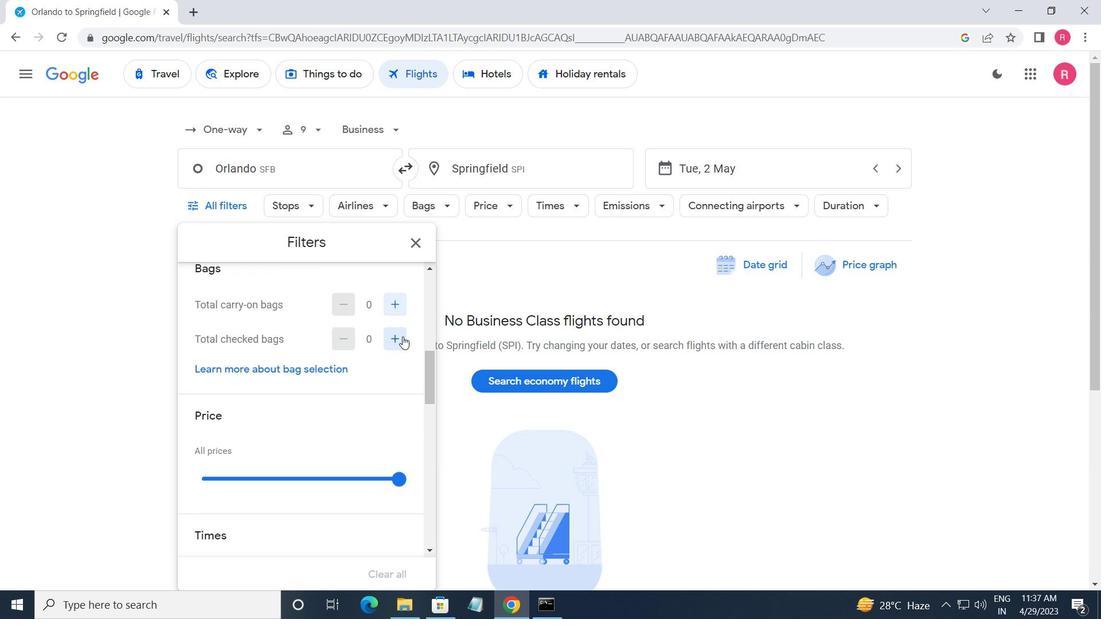 
Action: Mouse pressed left at (398, 339)
Screenshot: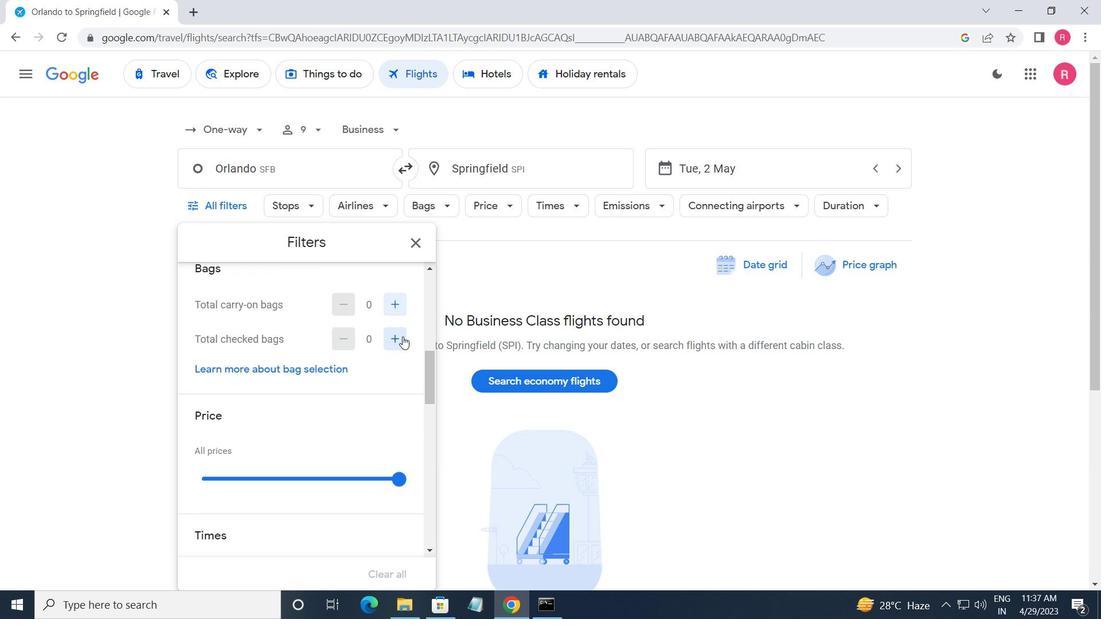 
Action: Mouse pressed left at (398, 339)
Screenshot: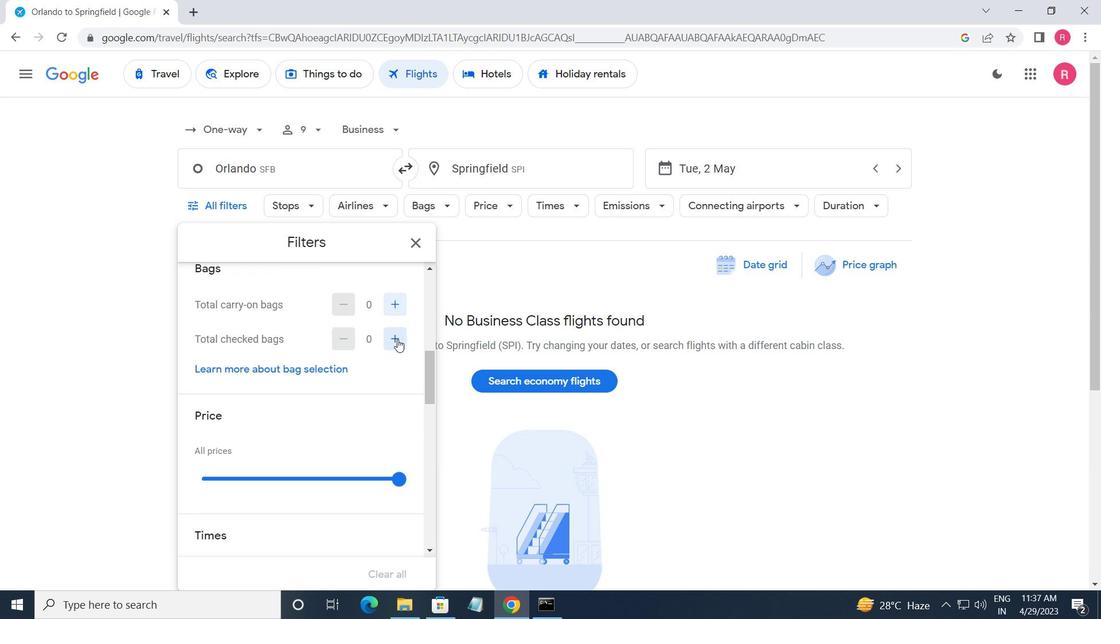 
Action: Mouse pressed left at (398, 339)
Screenshot: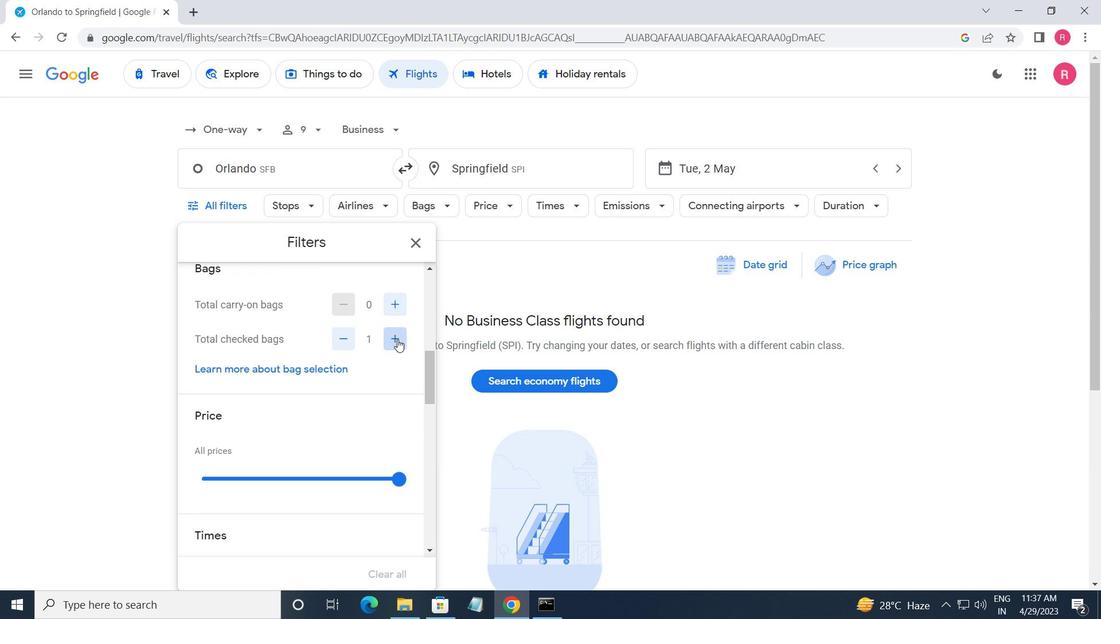 
Action: Mouse pressed left at (398, 339)
Screenshot: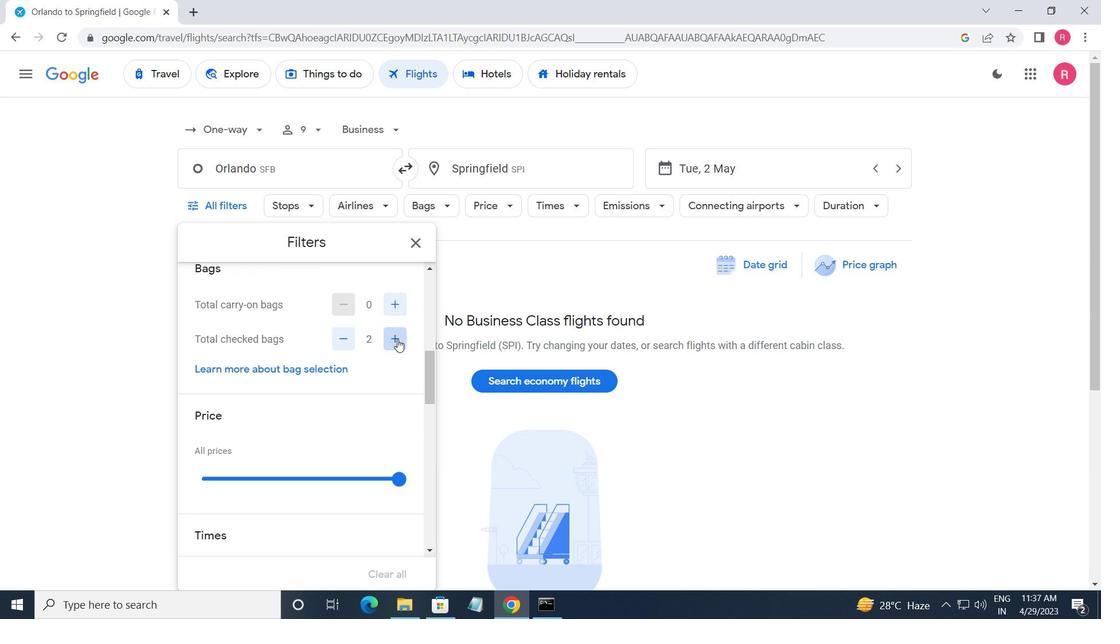 
Action: Mouse pressed left at (398, 339)
Screenshot: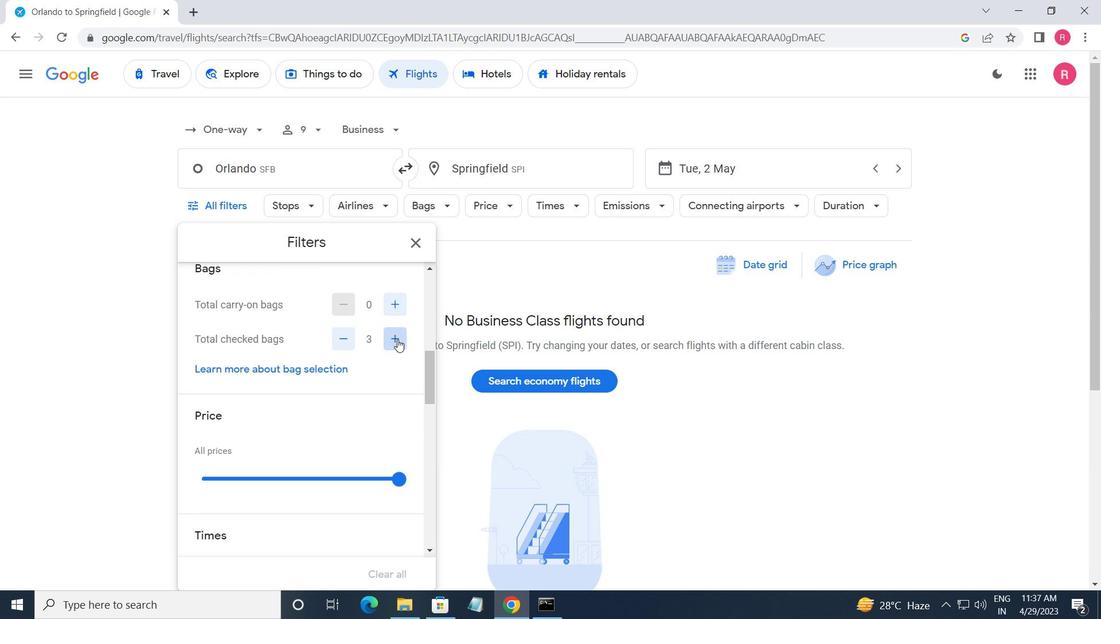
Action: Mouse pressed left at (398, 339)
Screenshot: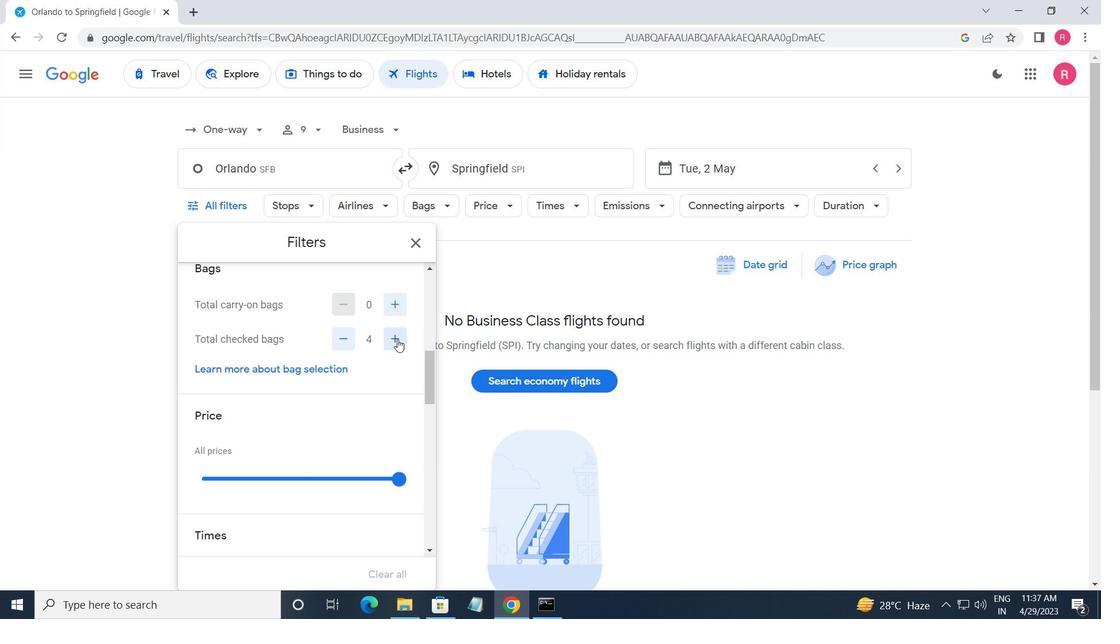 
Action: Mouse pressed left at (398, 339)
Screenshot: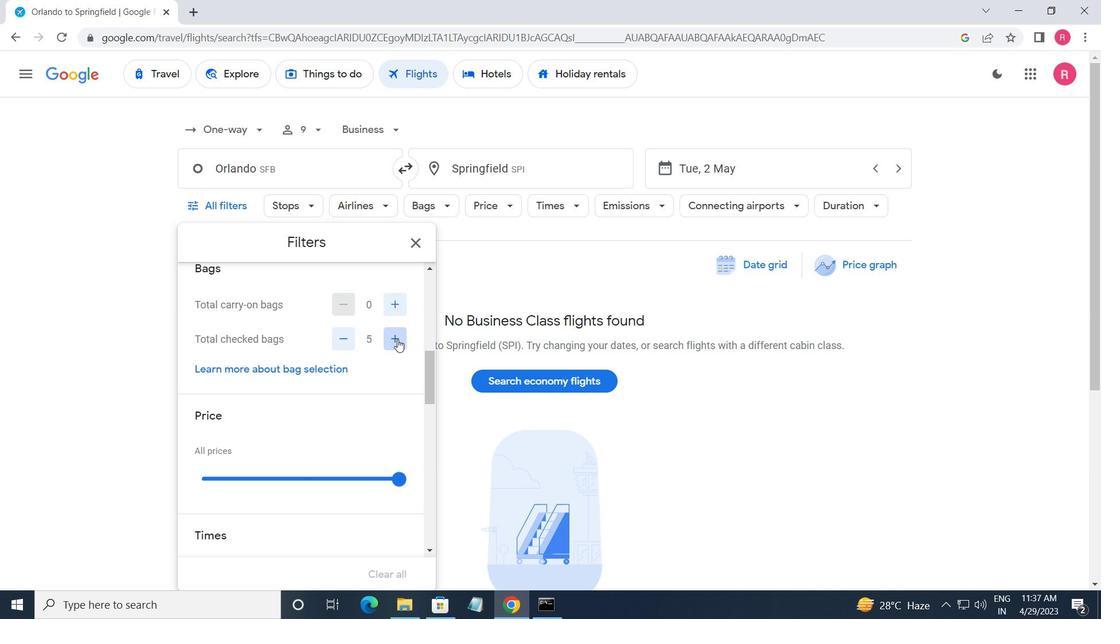 
Action: Mouse pressed left at (398, 339)
Screenshot: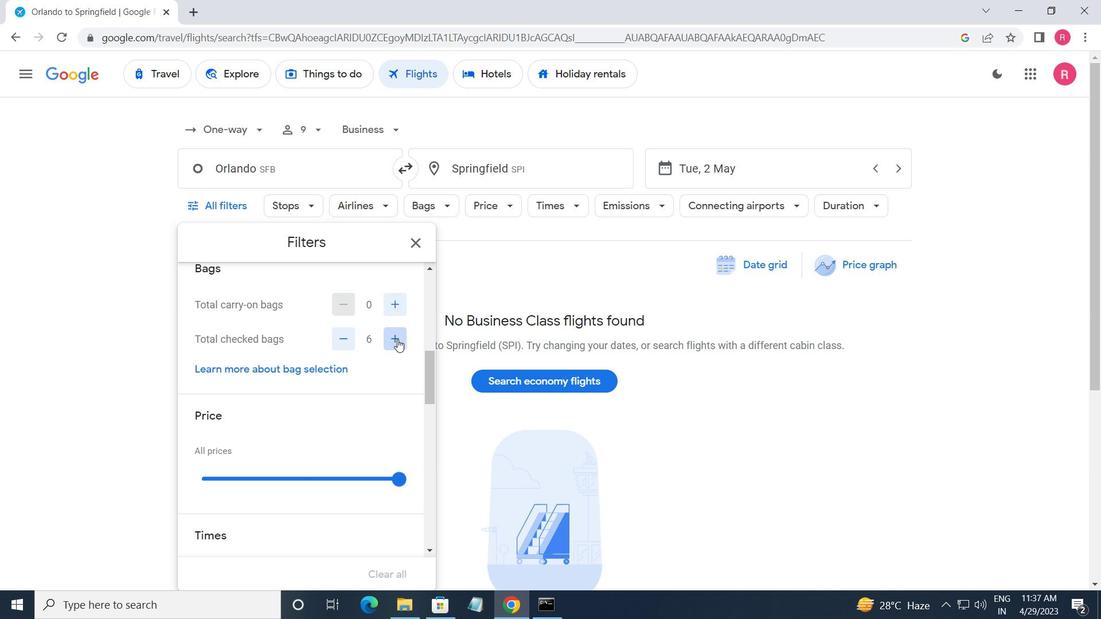 
Action: Mouse pressed left at (398, 339)
Screenshot: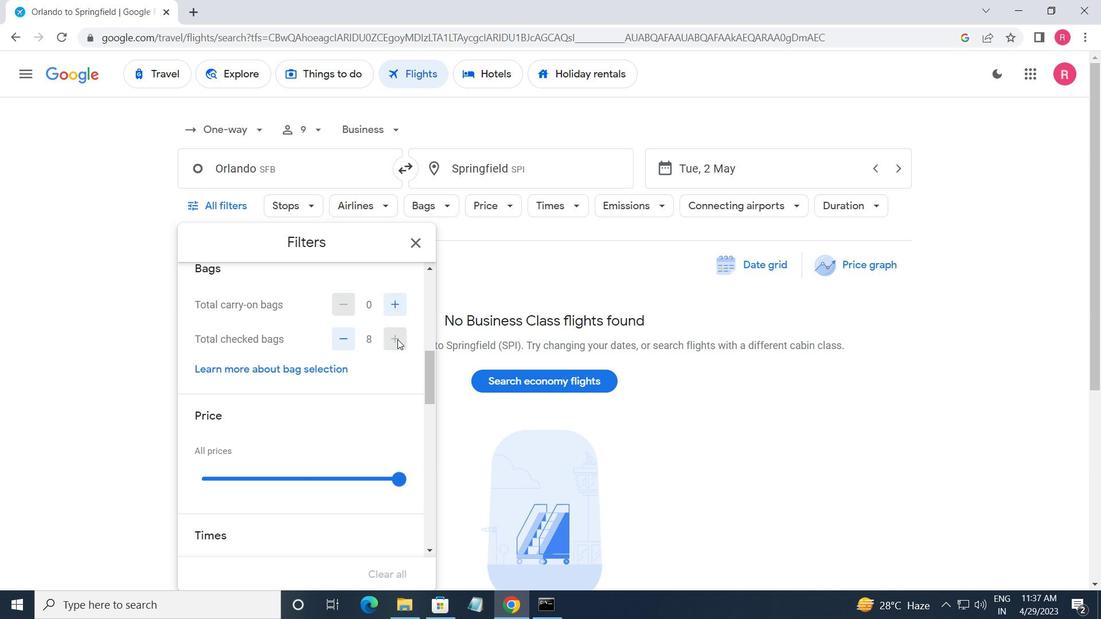 
Action: Mouse scrolled (398, 339) with delta (0, 0)
Screenshot: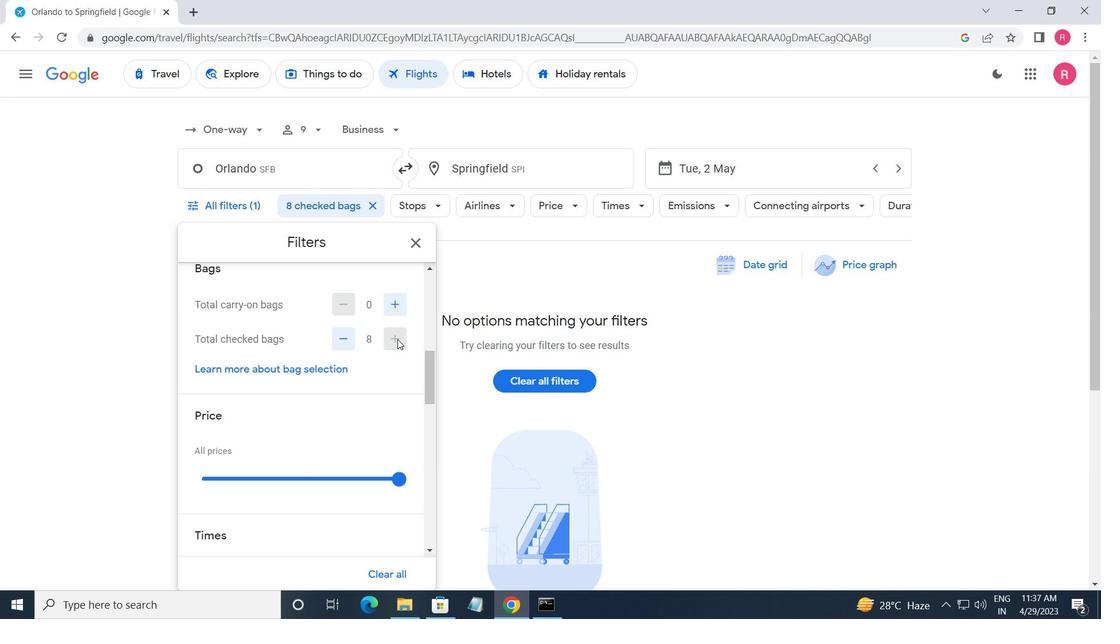
Action: Mouse scrolled (398, 339) with delta (0, 0)
Screenshot: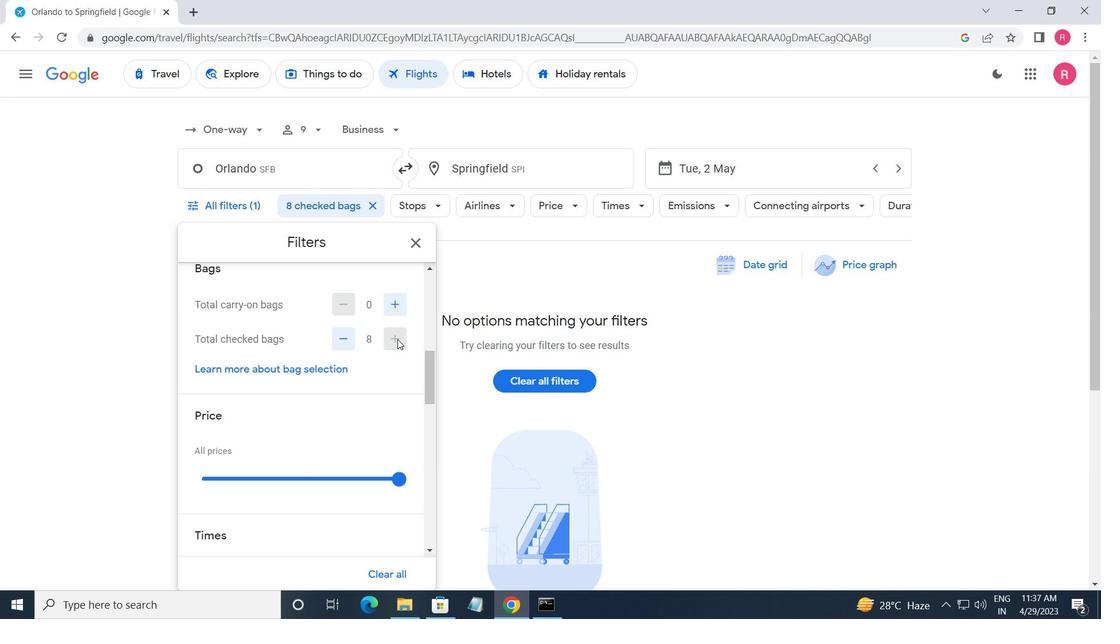 
Action: Mouse moved to (304, 408)
Screenshot: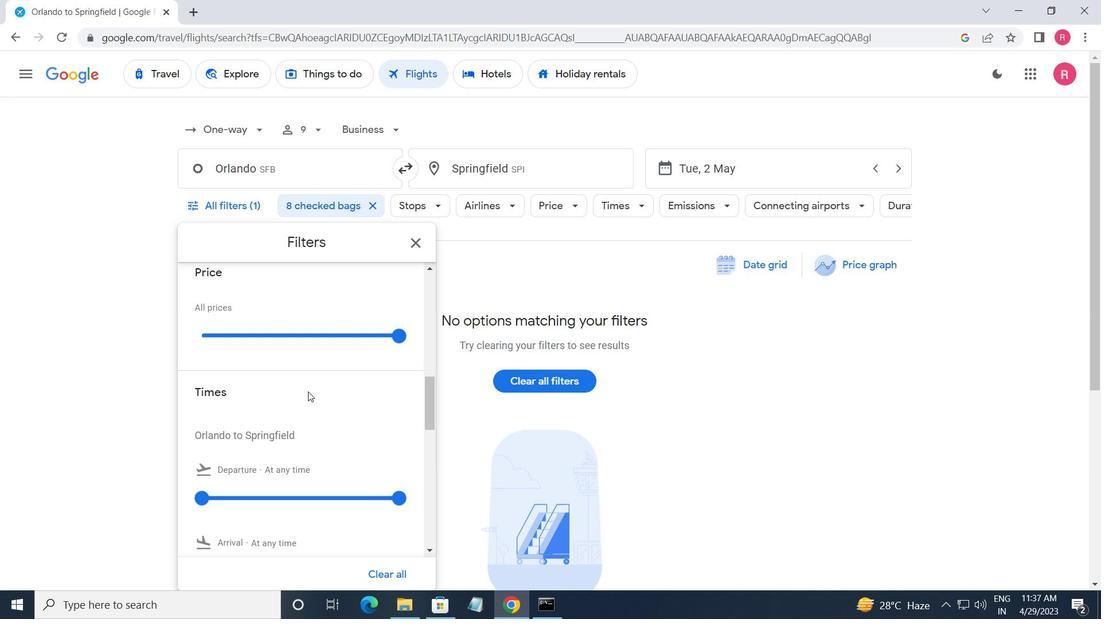 
Action: Mouse scrolled (304, 407) with delta (0, 0)
Screenshot: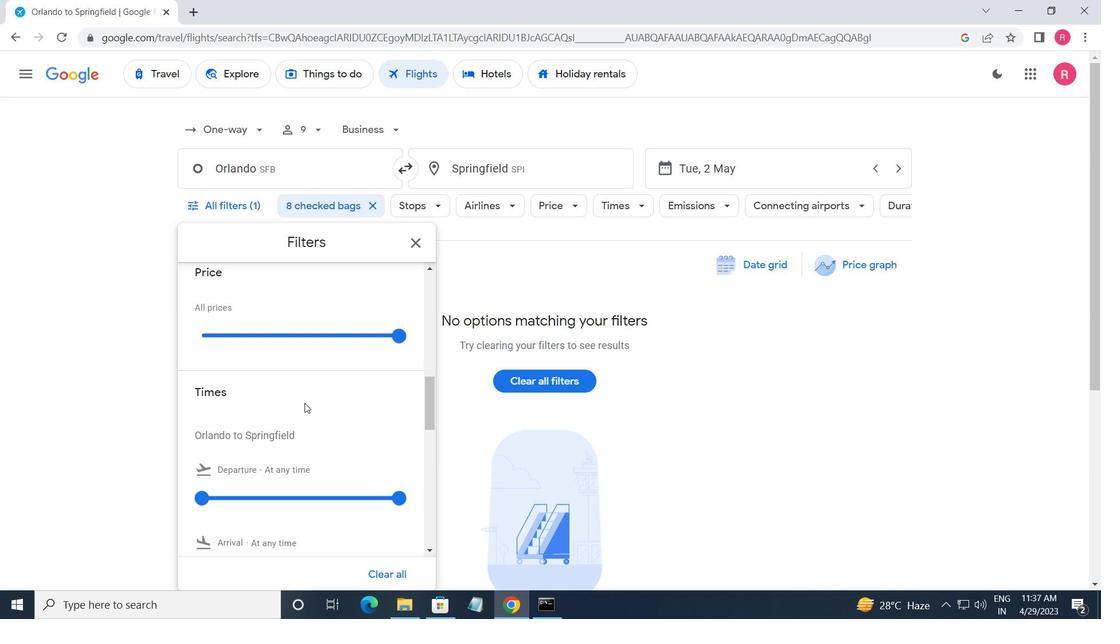 
Action: Mouse moved to (206, 419)
Screenshot: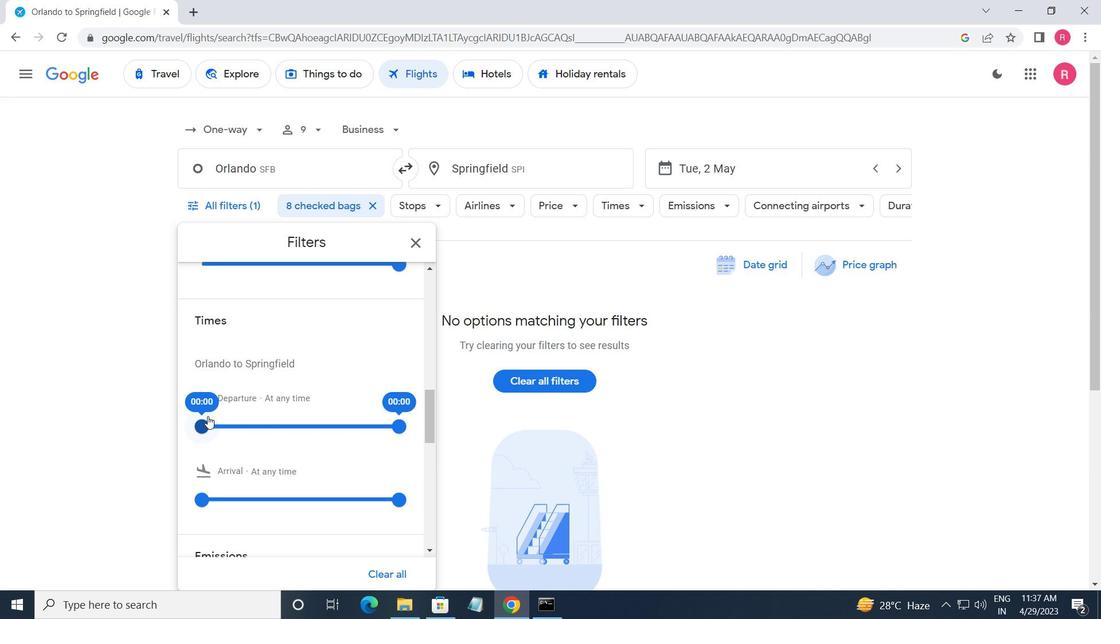 
Action: Mouse pressed left at (206, 419)
Screenshot: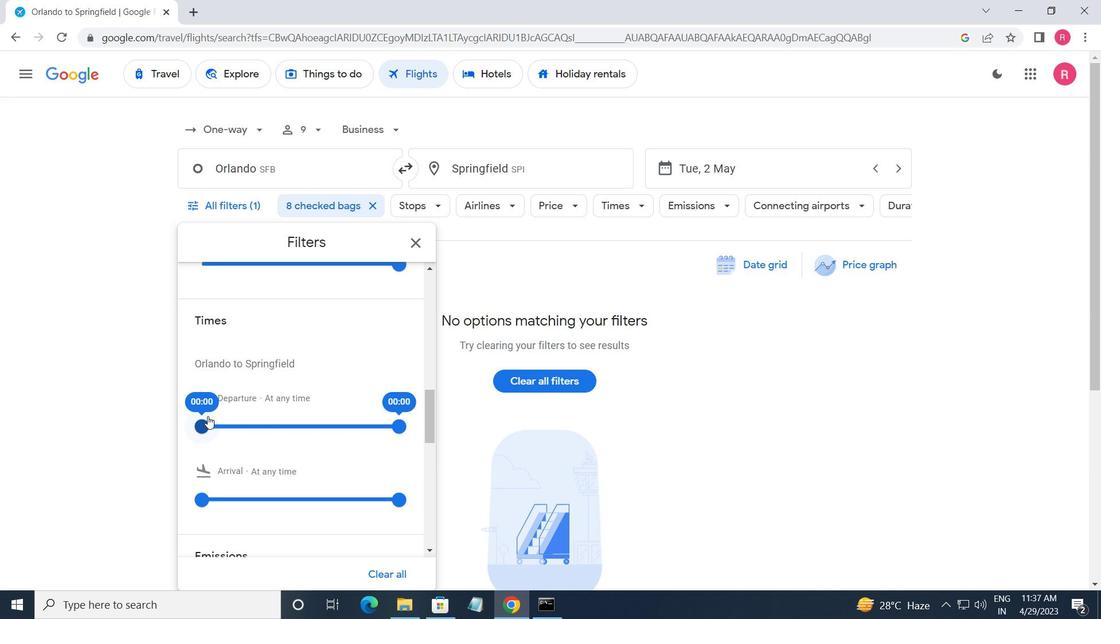 
Action: Mouse moved to (393, 422)
Screenshot: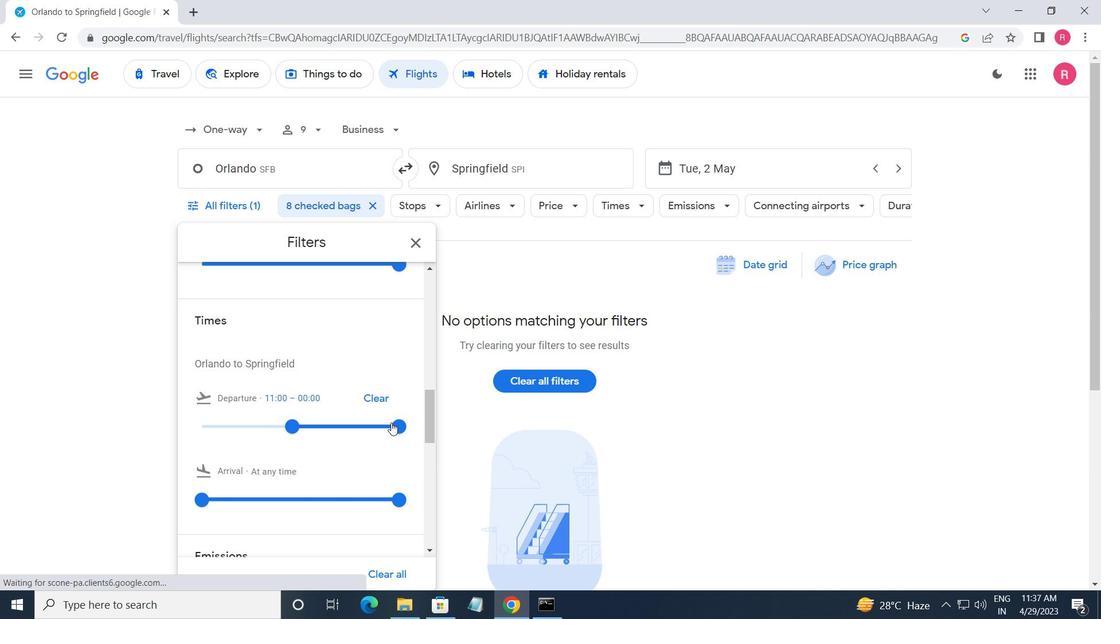 
Action: Mouse pressed left at (393, 422)
Screenshot: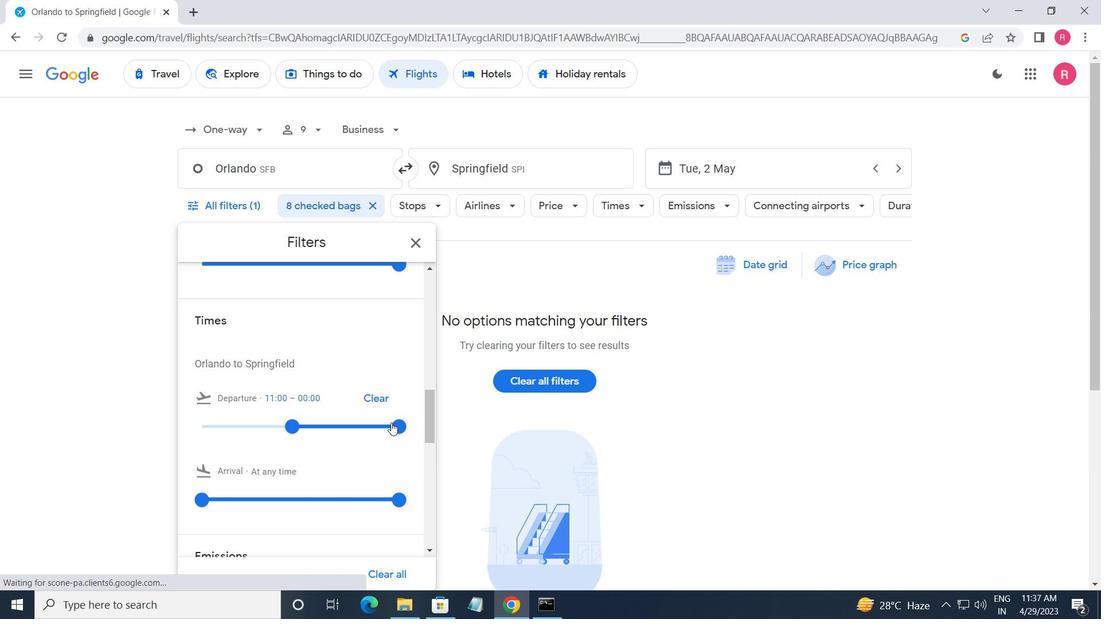 
Action: Mouse moved to (408, 247)
Screenshot: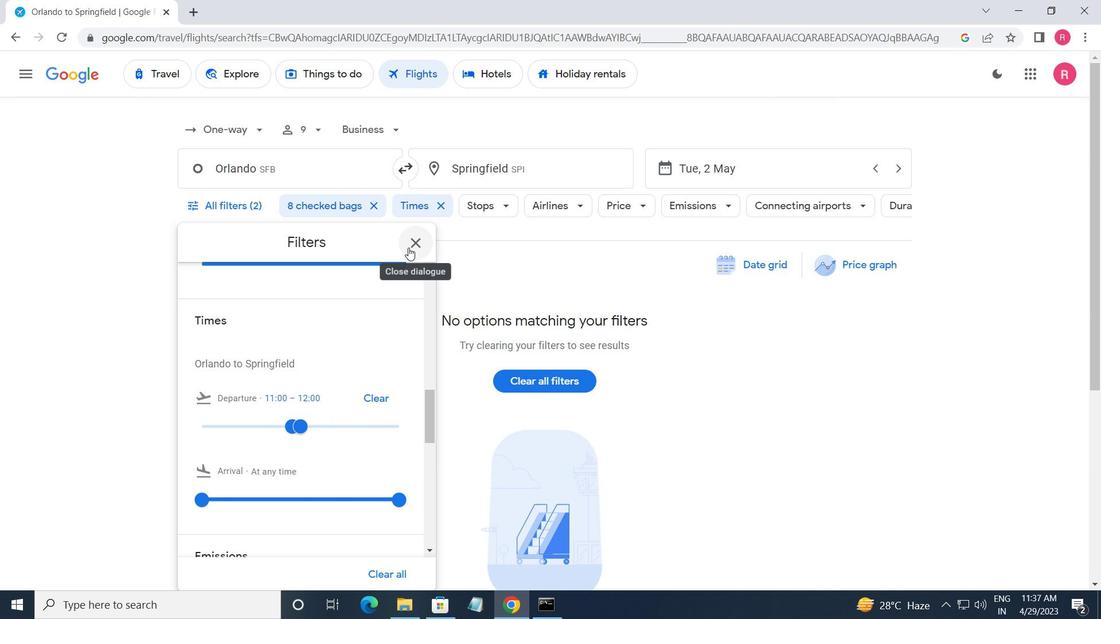 
Action: Mouse pressed left at (408, 247)
Screenshot: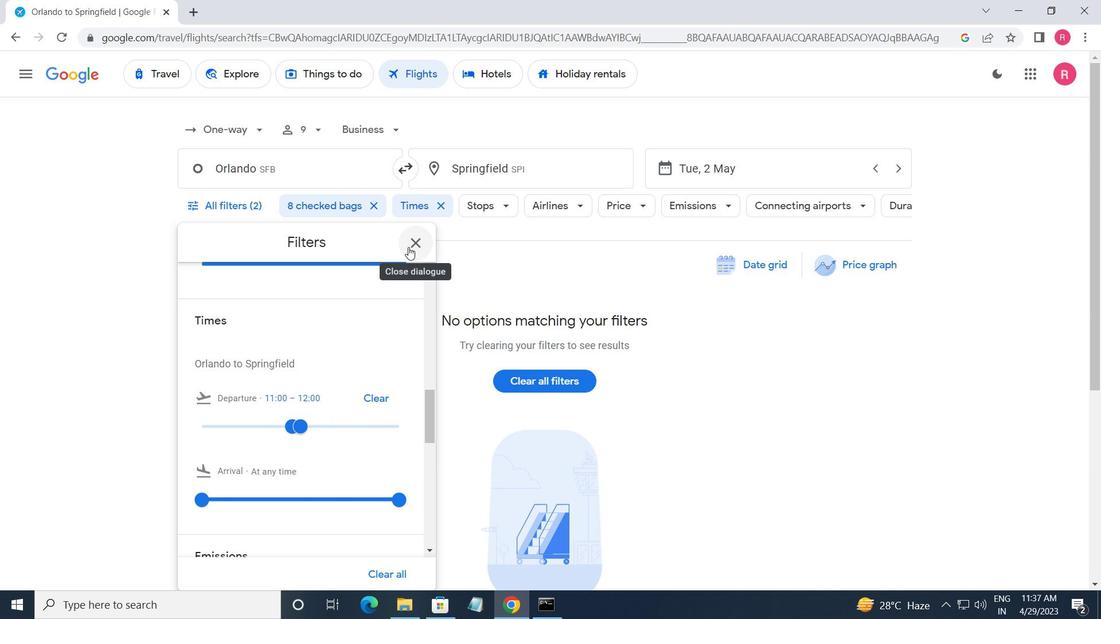
